 Task: Search one way flight ticket for 1 adult, 1 child, 1 infant in seat in premium economy from Aspen: Aspen/pitkin County Airport (sardy Field) to Greensboro: Piedmont Triad International Airport on 5-1-2023. Choice of flights is JetBlue. Number of bags: 2 carry on bags and 4 checked bags. Price is upto 91000. Outbound departure time preference is 6:30.
Action: Mouse moved to (178, 159)
Screenshot: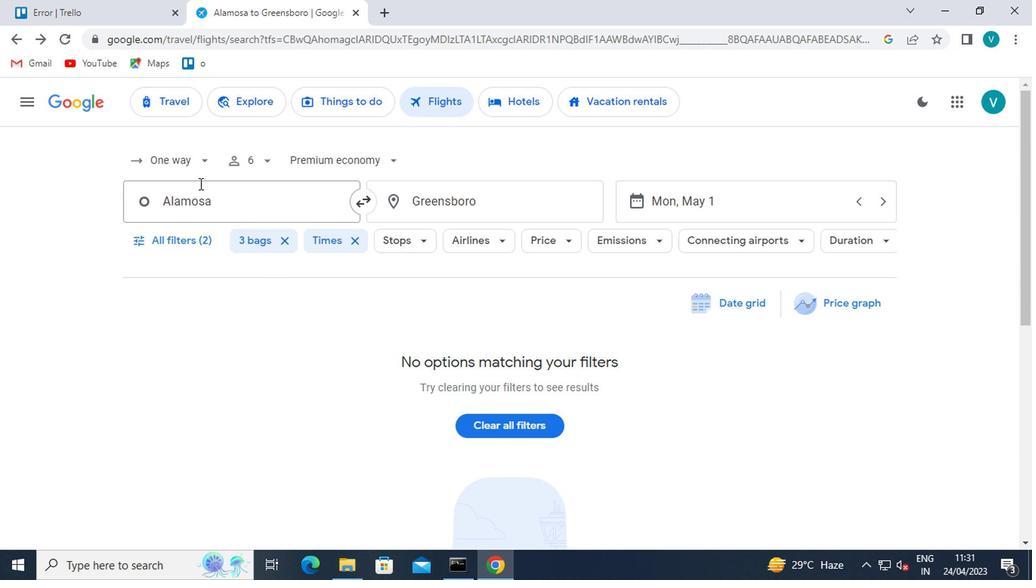 
Action: Mouse pressed left at (178, 159)
Screenshot: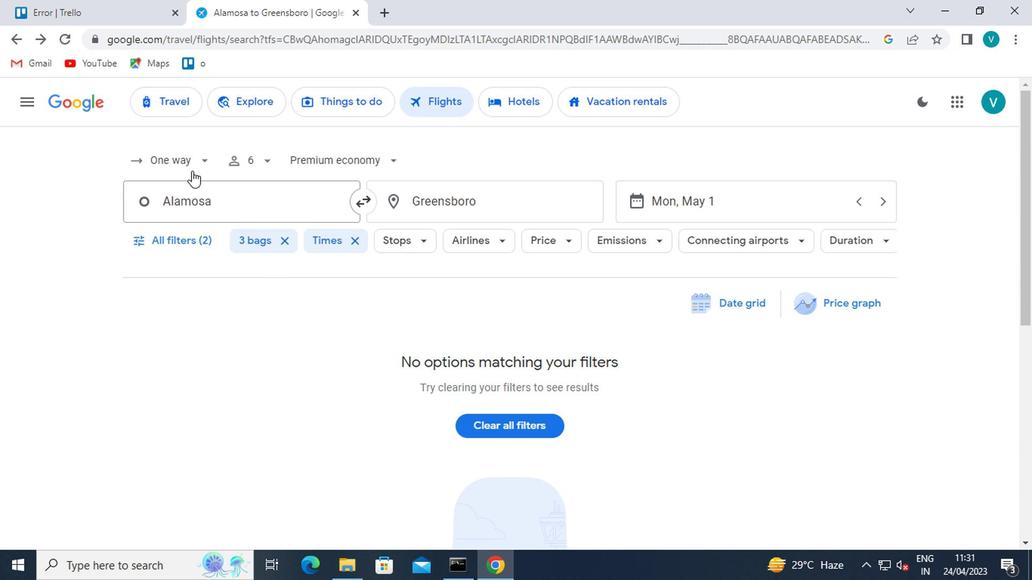 
Action: Mouse moved to (189, 225)
Screenshot: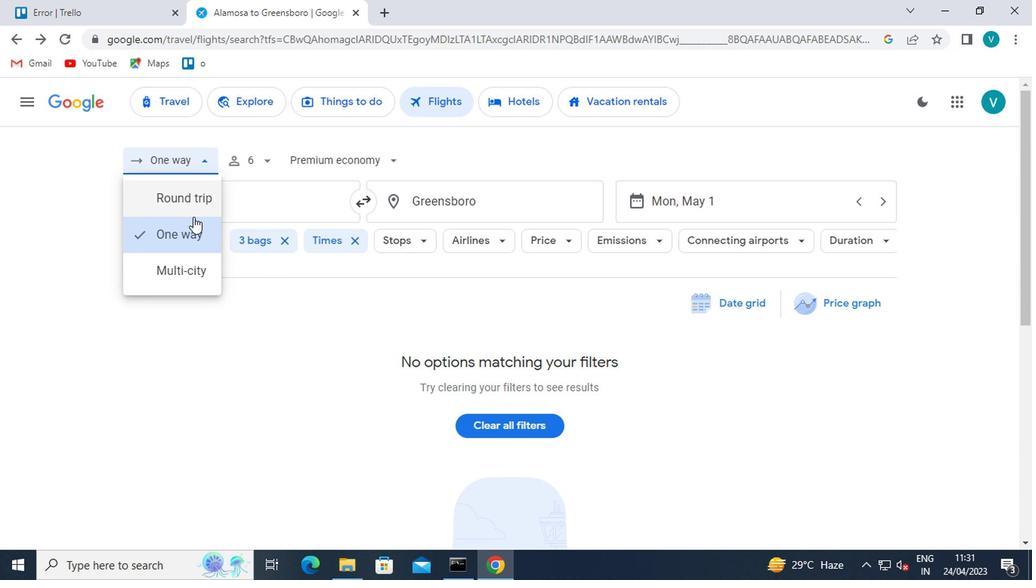 
Action: Mouse pressed left at (189, 225)
Screenshot: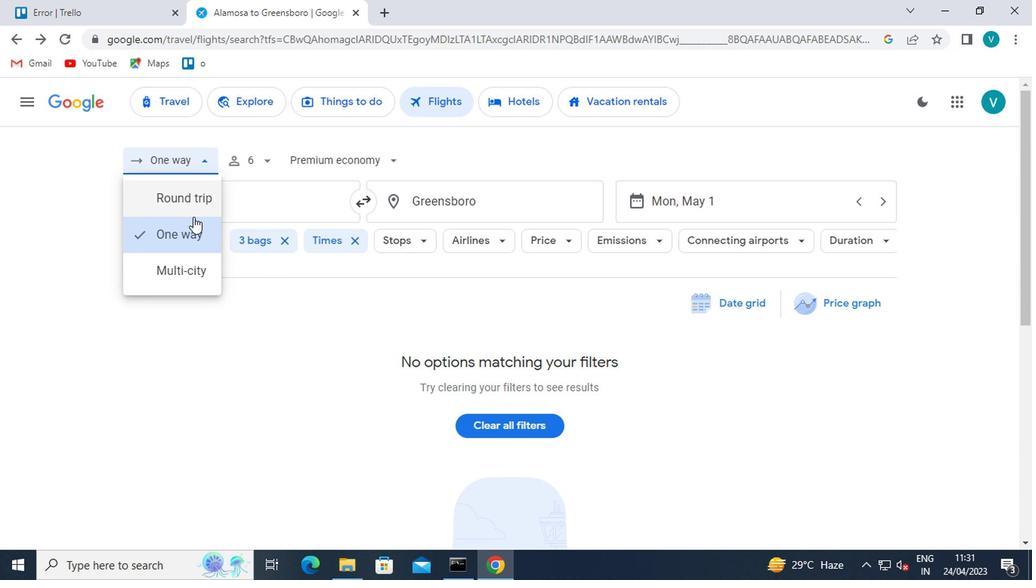 
Action: Mouse moved to (274, 162)
Screenshot: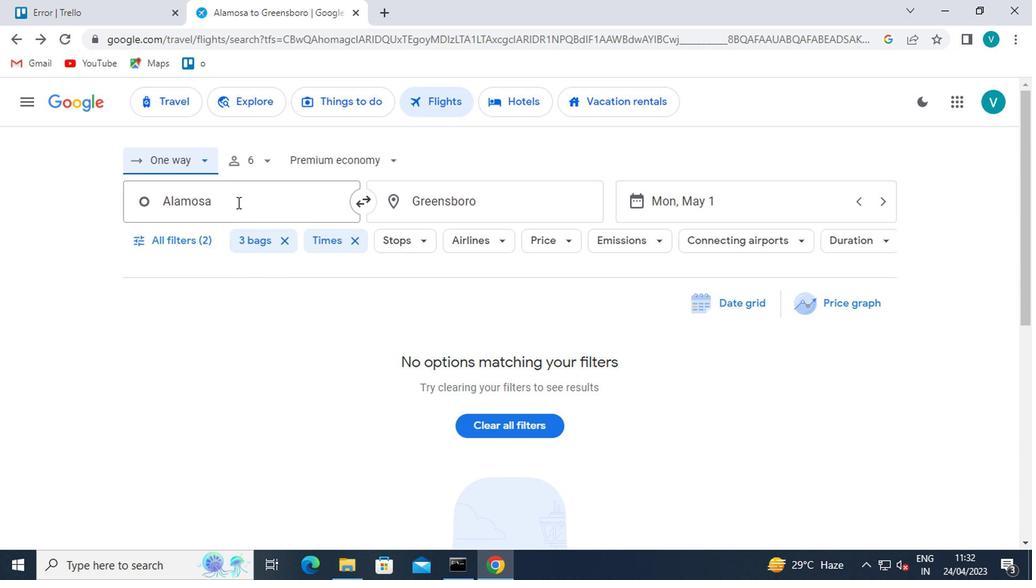 
Action: Mouse pressed left at (274, 162)
Screenshot: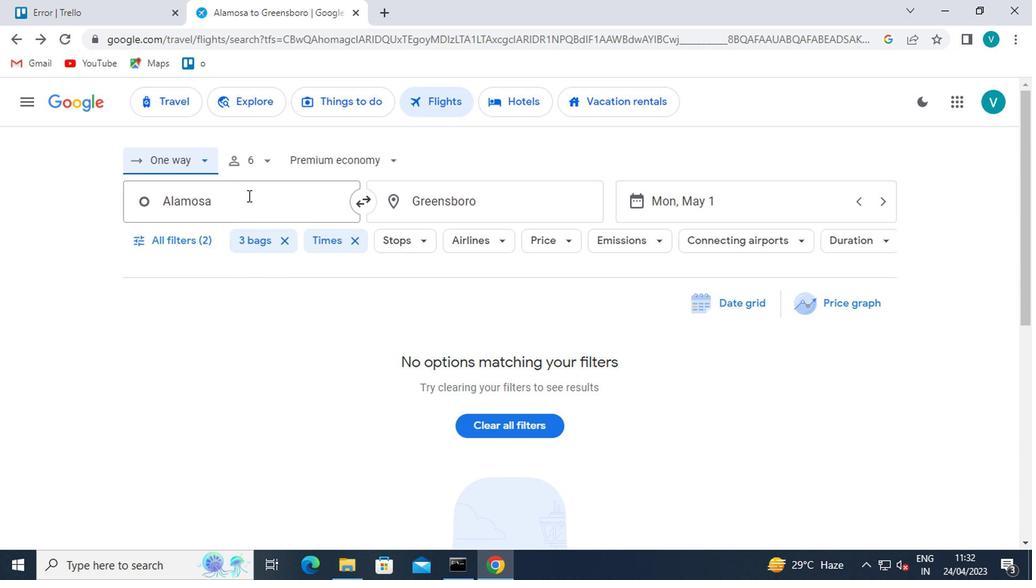 
Action: Mouse moved to (332, 198)
Screenshot: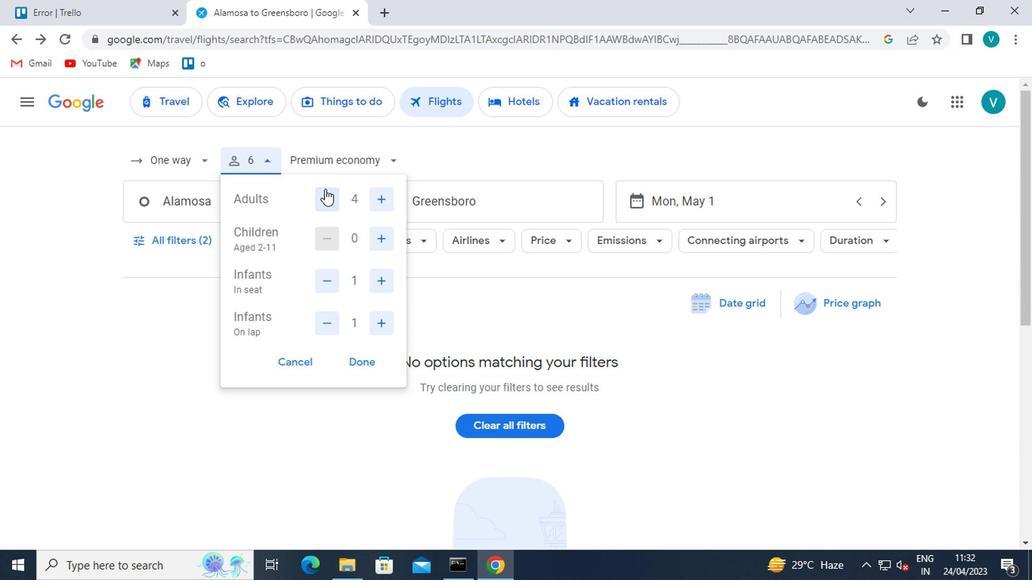 
Action: Mouse pressed left at (332, 198)
Screenshot: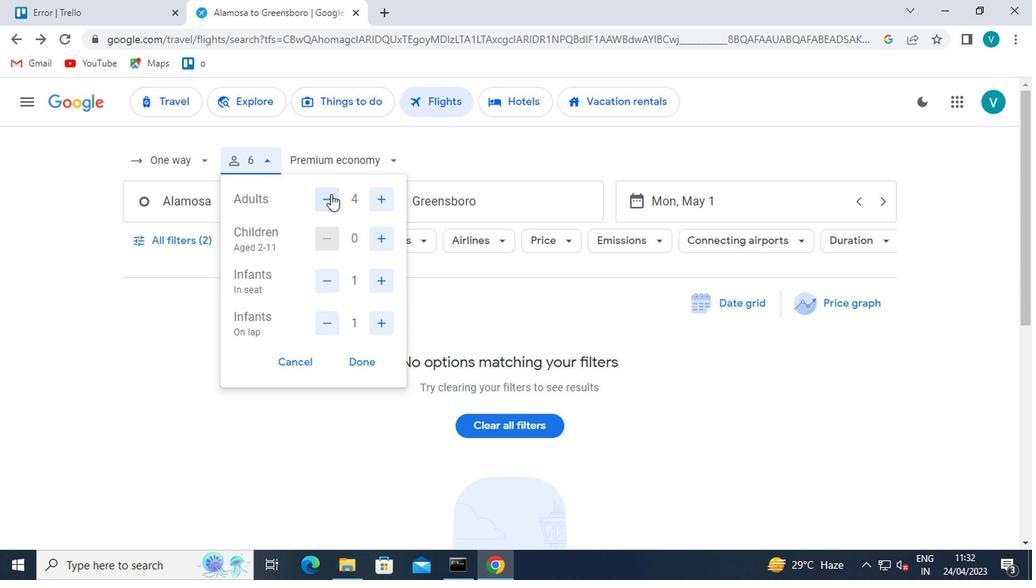 
Action: Mouse pressed left at (332, 198)
Screenshot: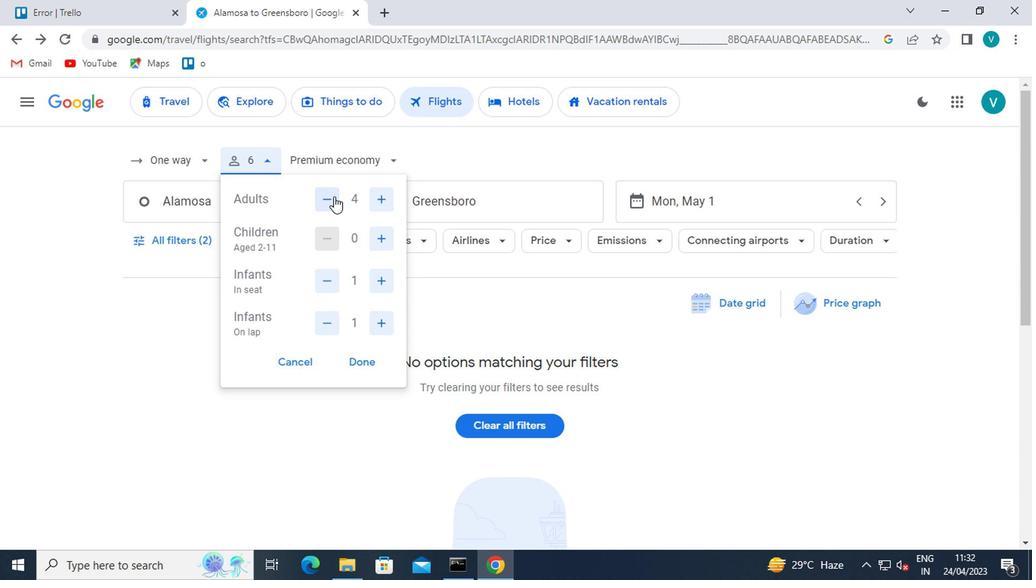 
Action: Mouse pressed left at (332, 198)
Screenshot: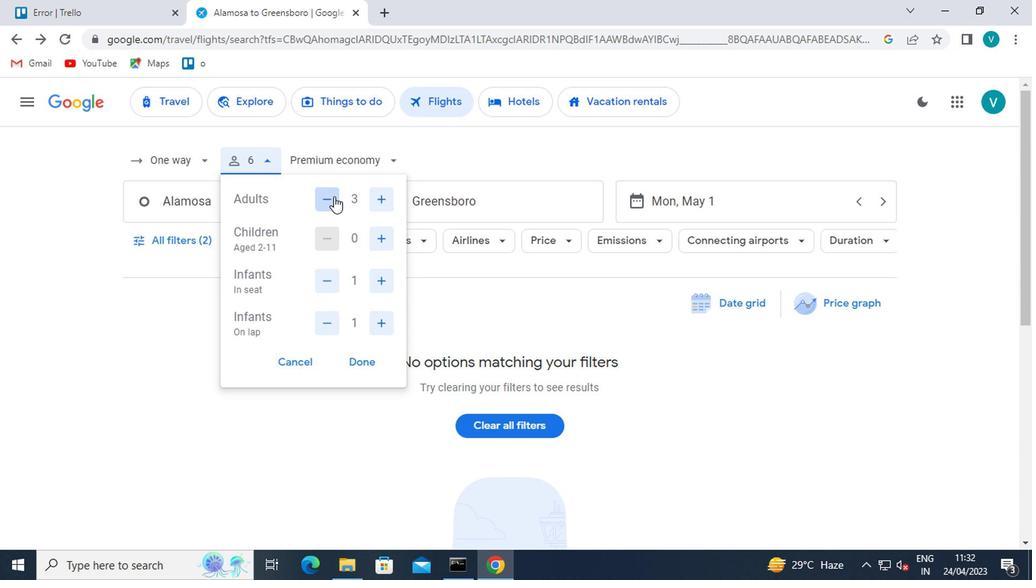 
Action: Mouse moved to (382, 238)
Screenshot: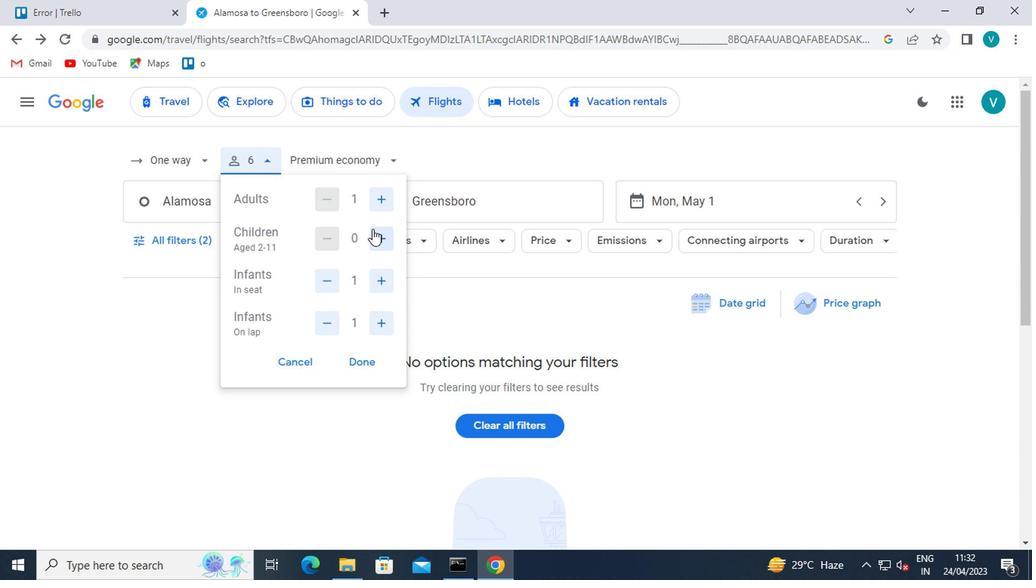 
Action: Mouse pressed left at (382, 238)
Screenshot: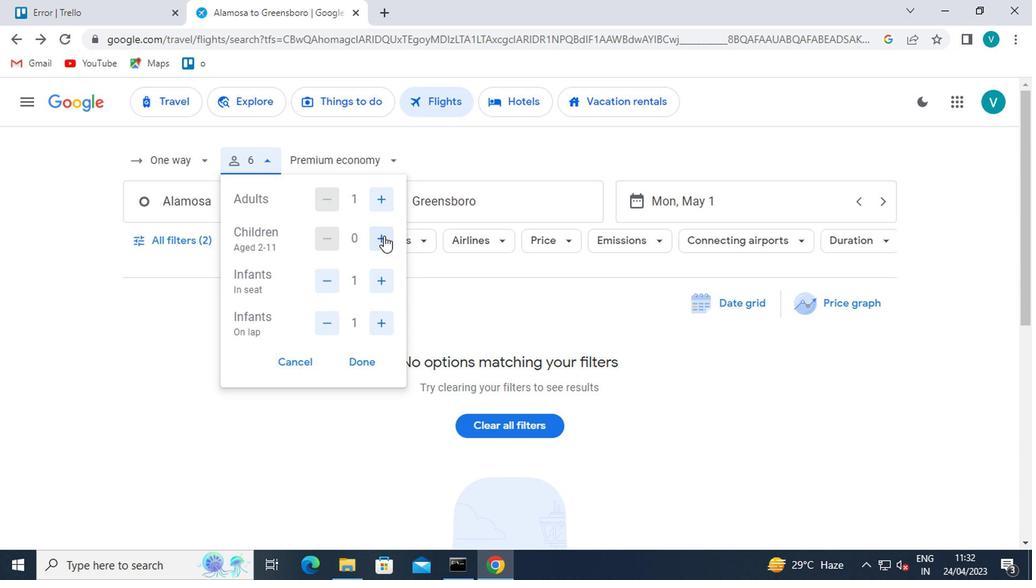 
Action: Mouse moved to (333, 326)
Screenshot: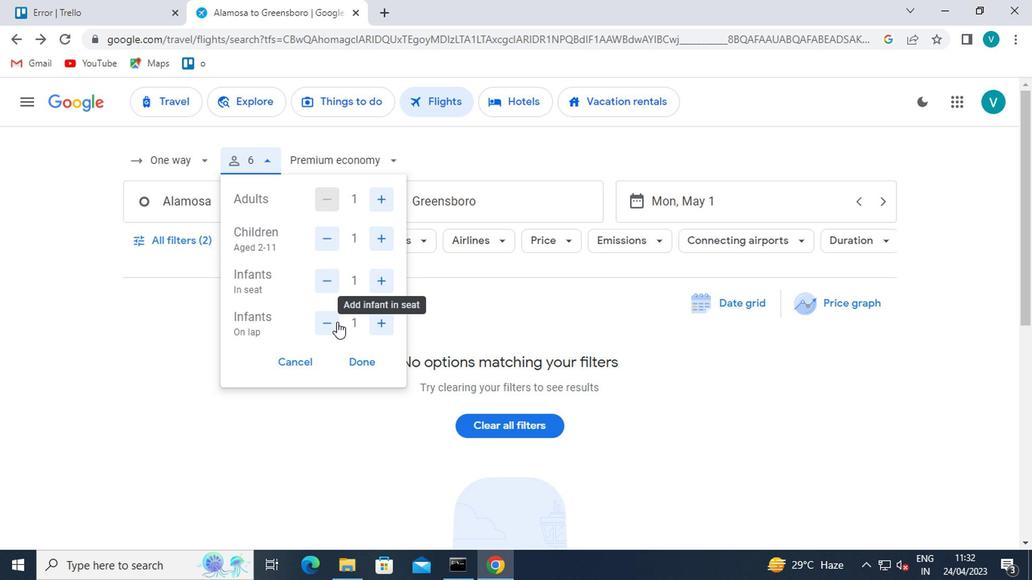
Action: Mouse pressed left at (333, 326)
Screenshot: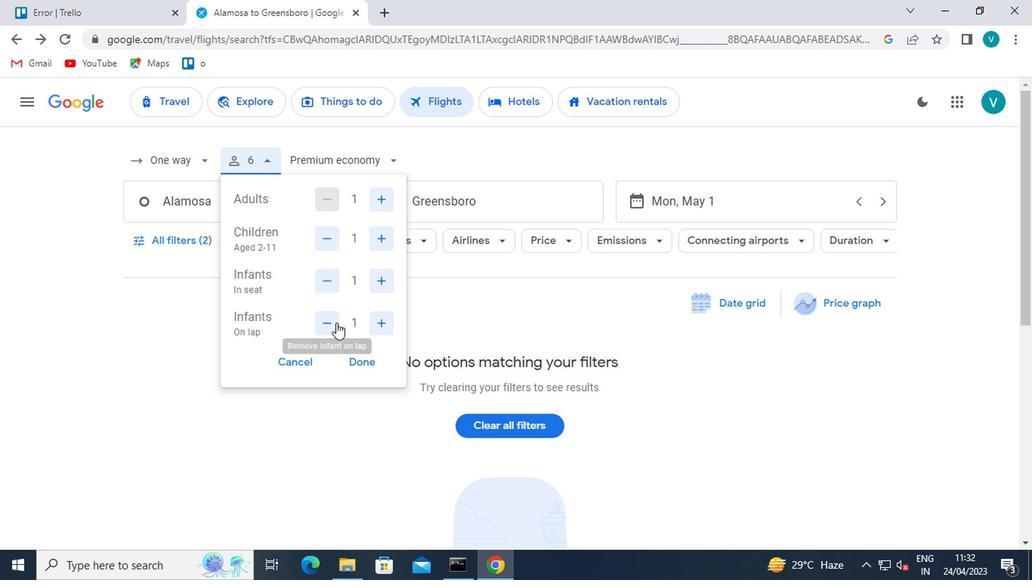 
Action: Mouse moved to (371, 154)
Screenshot: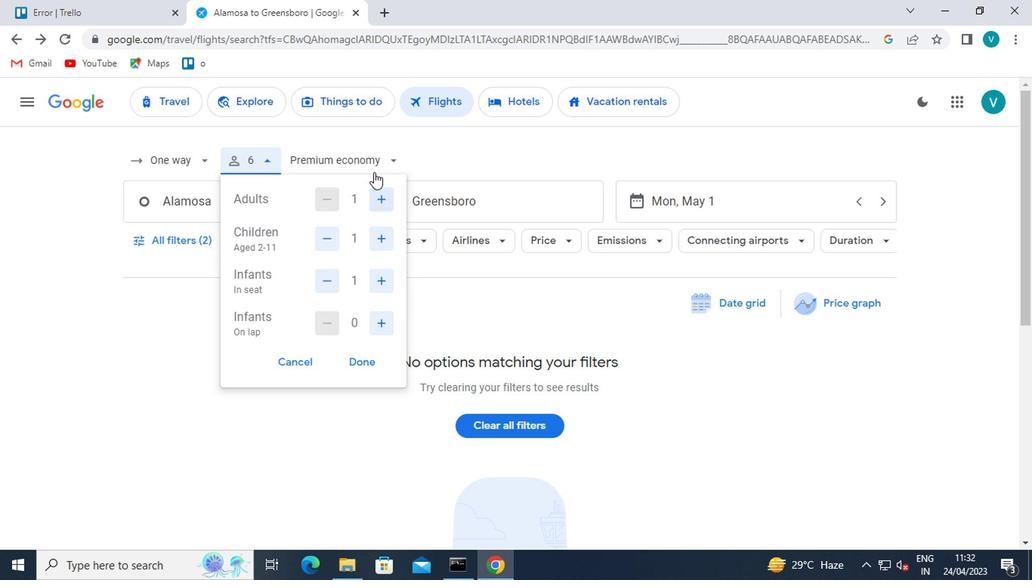 
Action: Mouse pressed left at (371, 154)
Screenshot: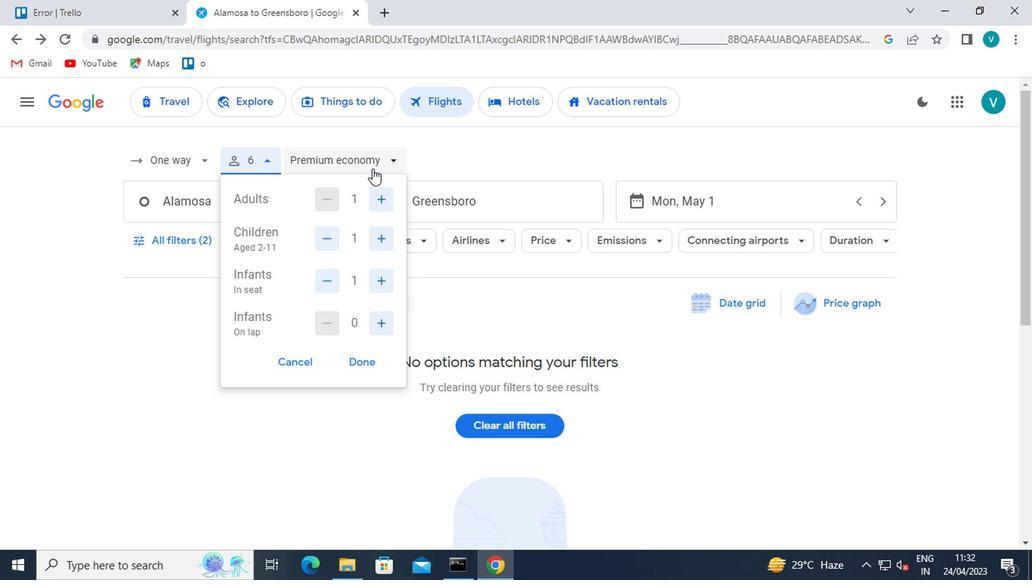 
Action: Mouse moved to (376, 229)
Screenshot: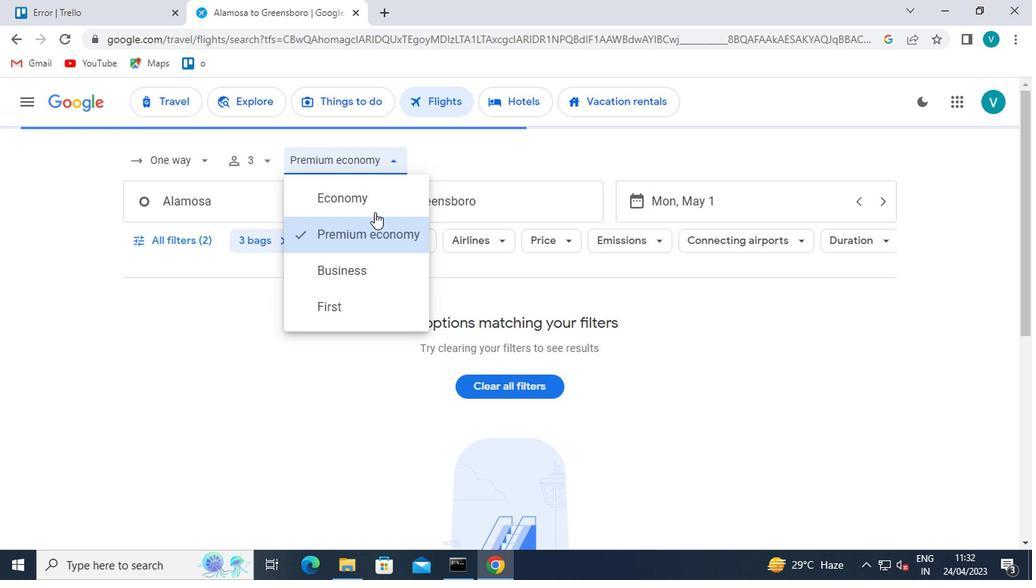 
Action: Mouse pressed left at (376, 229)
Screenshot: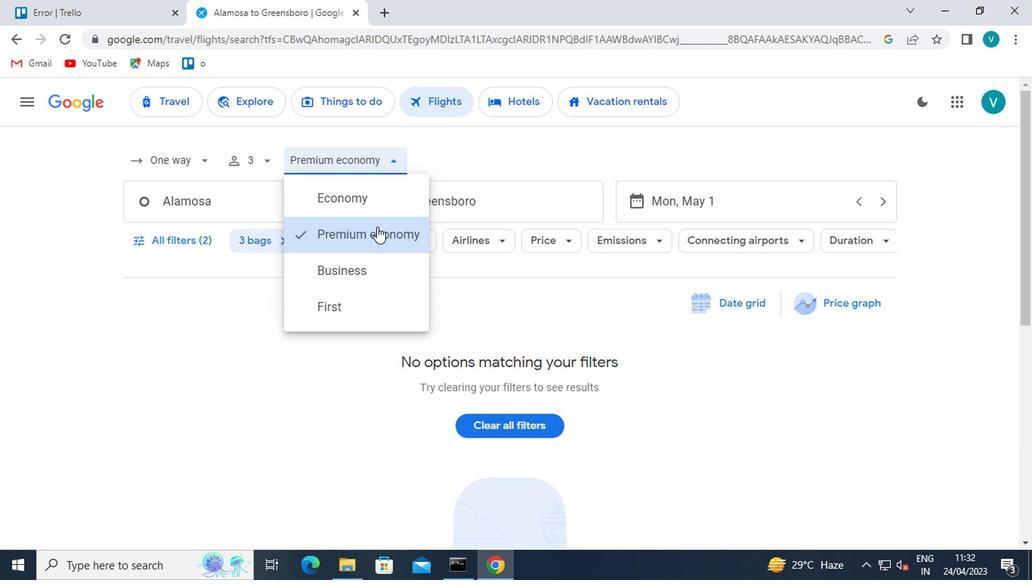 
Action: Mouse moved to (243, 212)
Screenshot: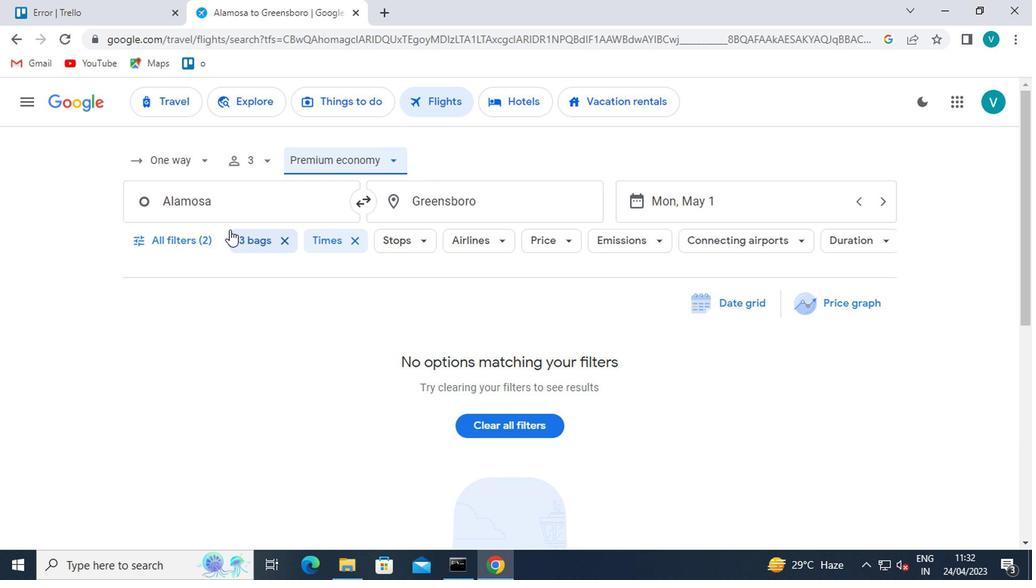 
Action: Mouse pressed left at (243, 212)
Screenshot: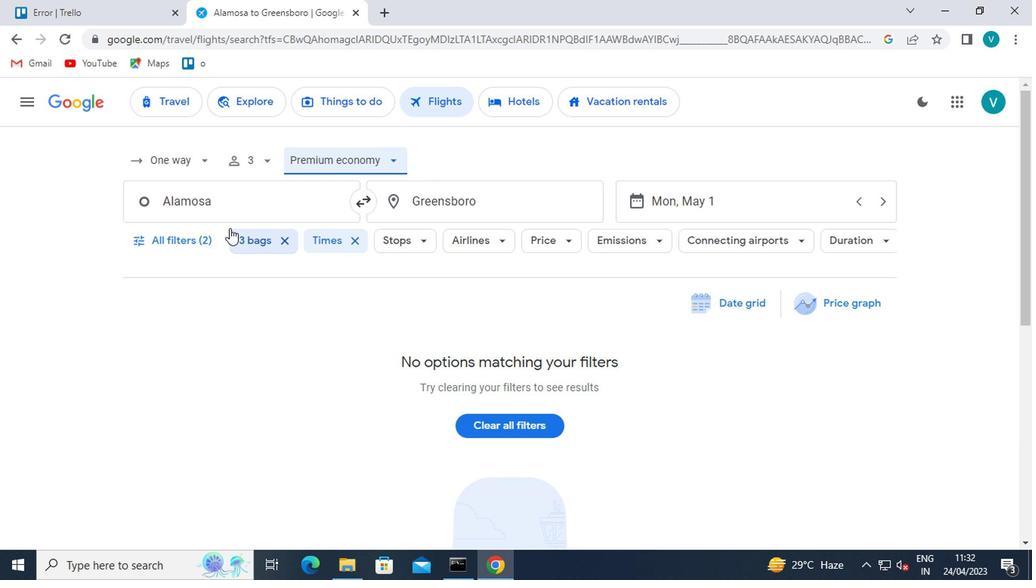 
Action: Key pressed <Key.shift>ASPEN
Screenshot: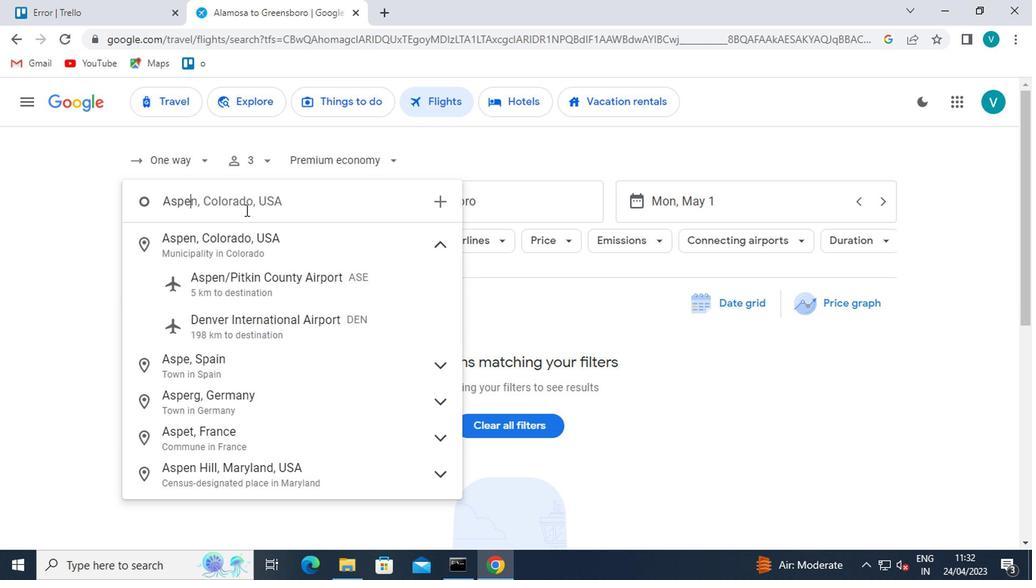 
Action: Mouse moved to (255, 286)
Screenshot: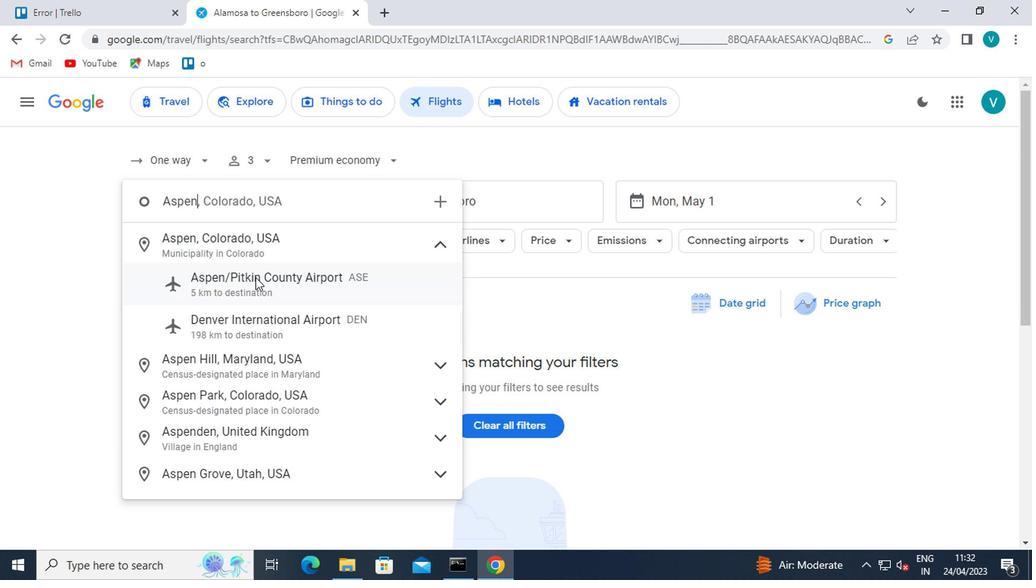 
Action: Mouse pressed left at (255, 286)
Screenshot: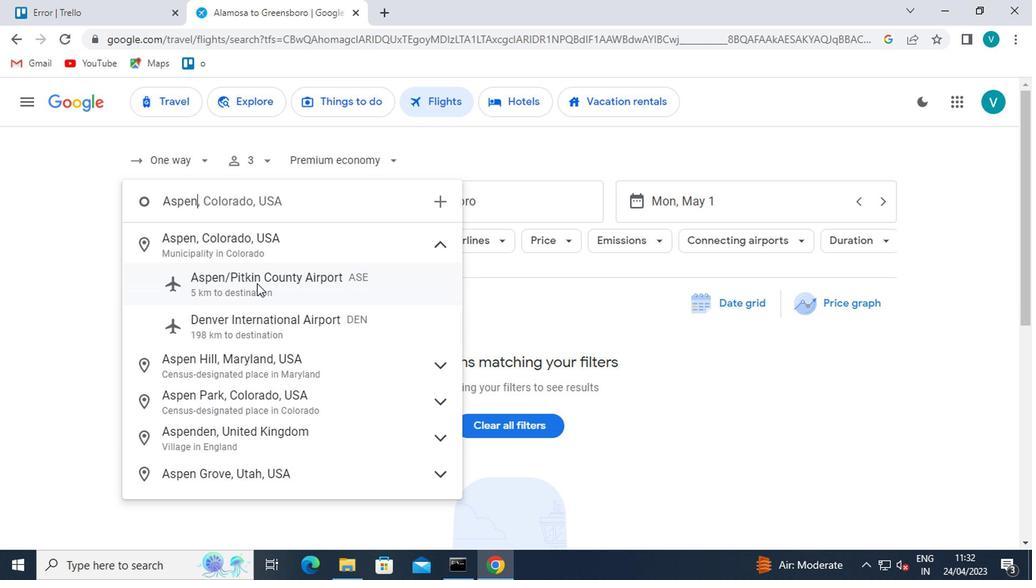 
Action: Mouse moved to (488, 204)
Screenshot: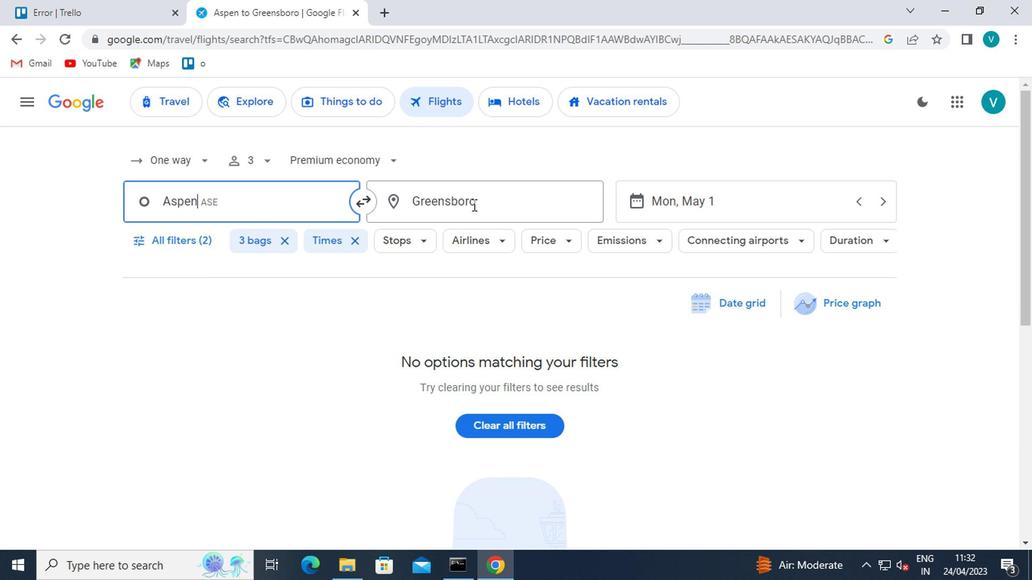 
Action: Mouse pressed left at (488, 204)
Screenshot: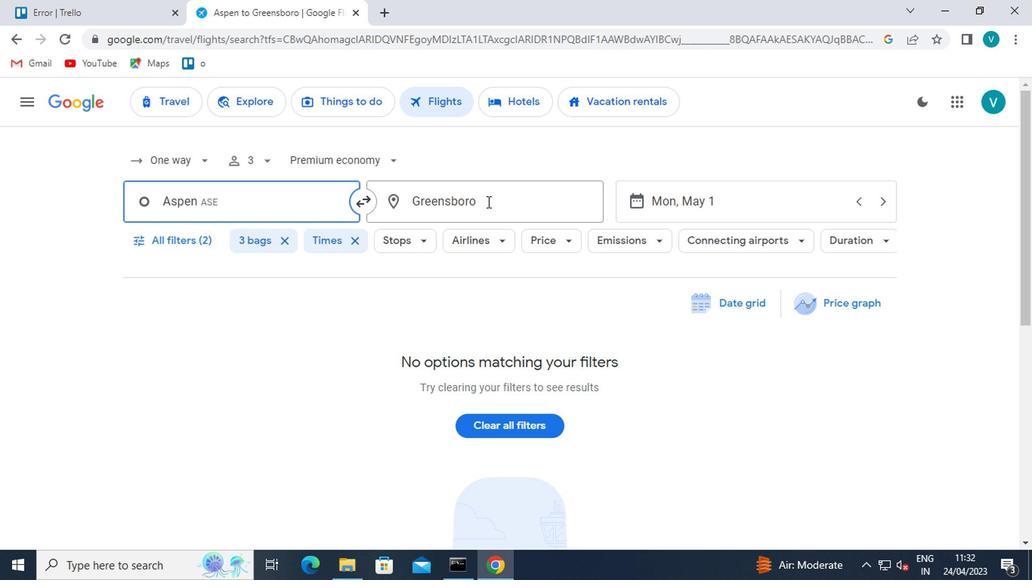 
Action: Mouse moved to (502, 275)
Screenshot: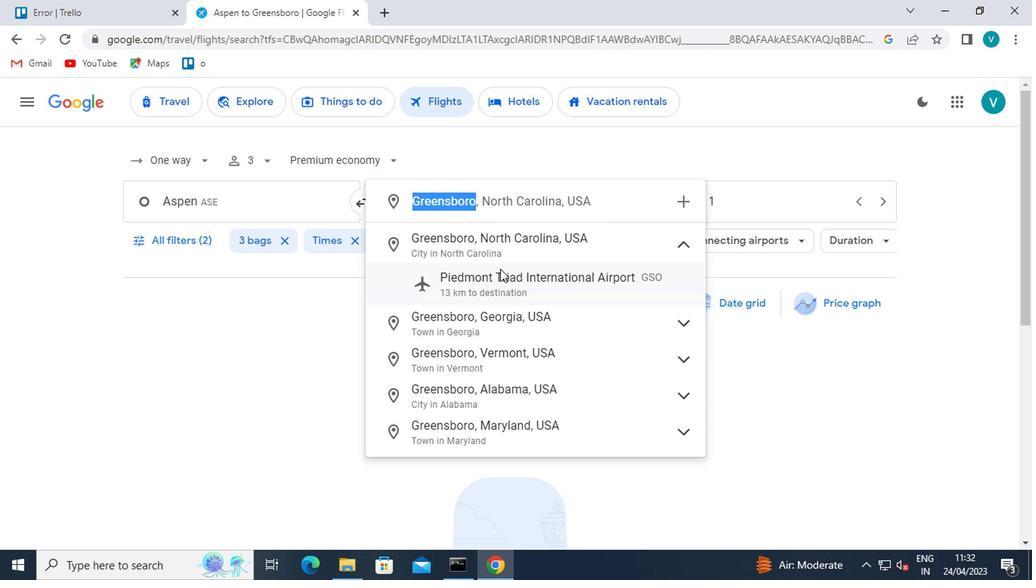 
Action: Mouse pressed left at (502, 275)
Screenshot: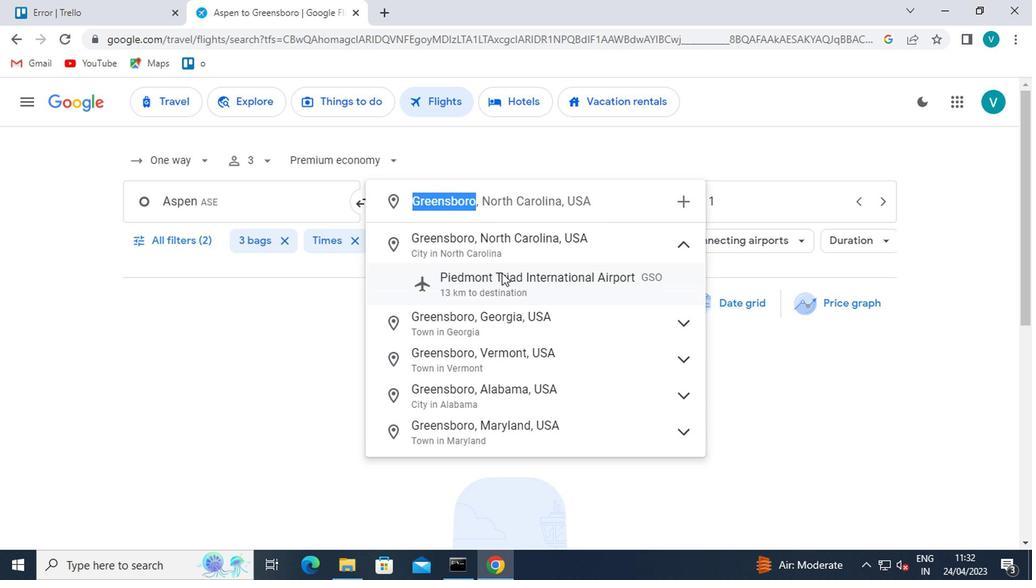 
Action: Mouse moved to (769, 214)
Screenshot: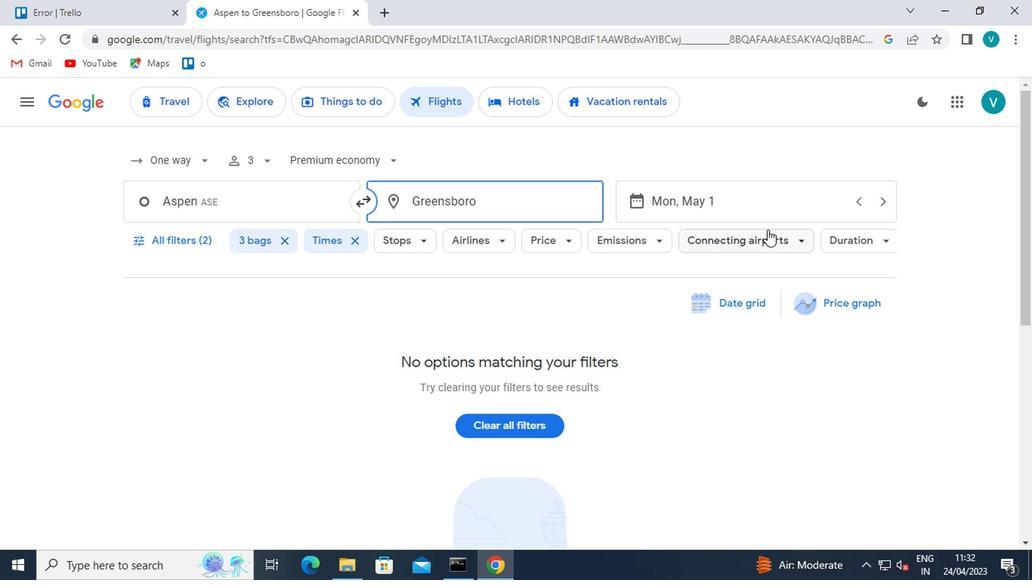 
Action: Mouse pressed left at (769, 214)
Screenshot: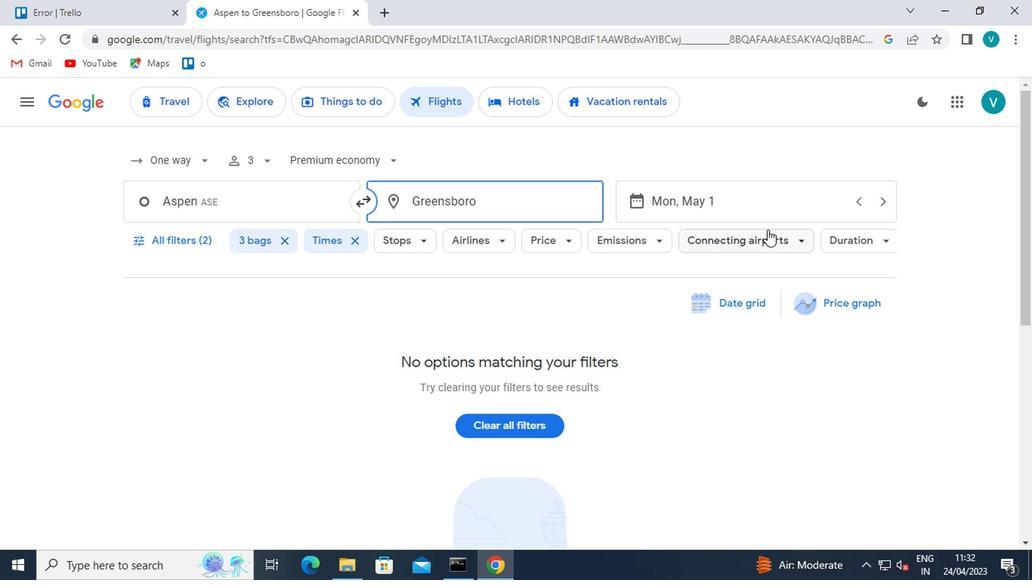 
Action: Mouse moved to (702, 277)
Screenshot: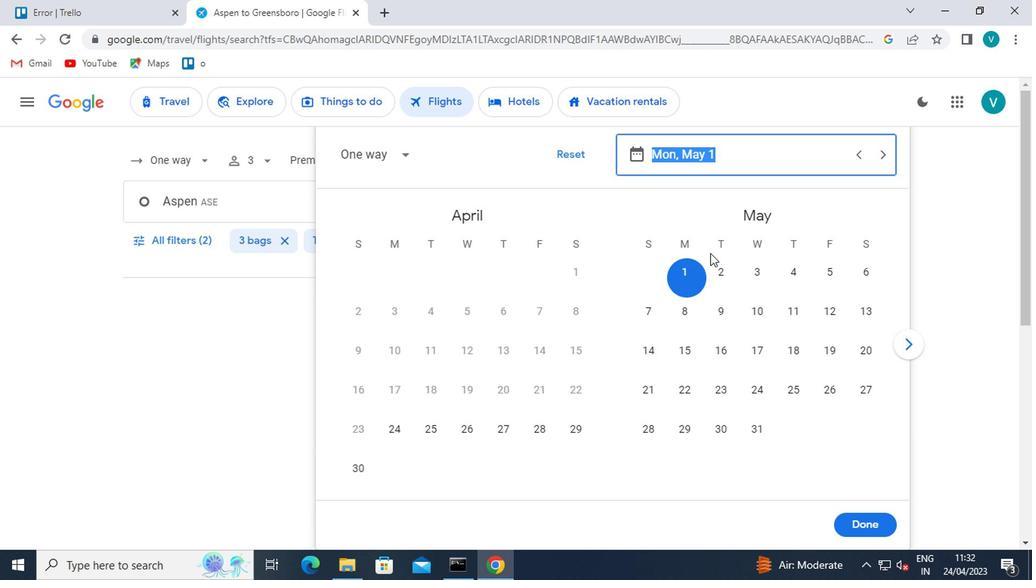 
Action: Mouse pressed left at (702, 277)
Screenshot: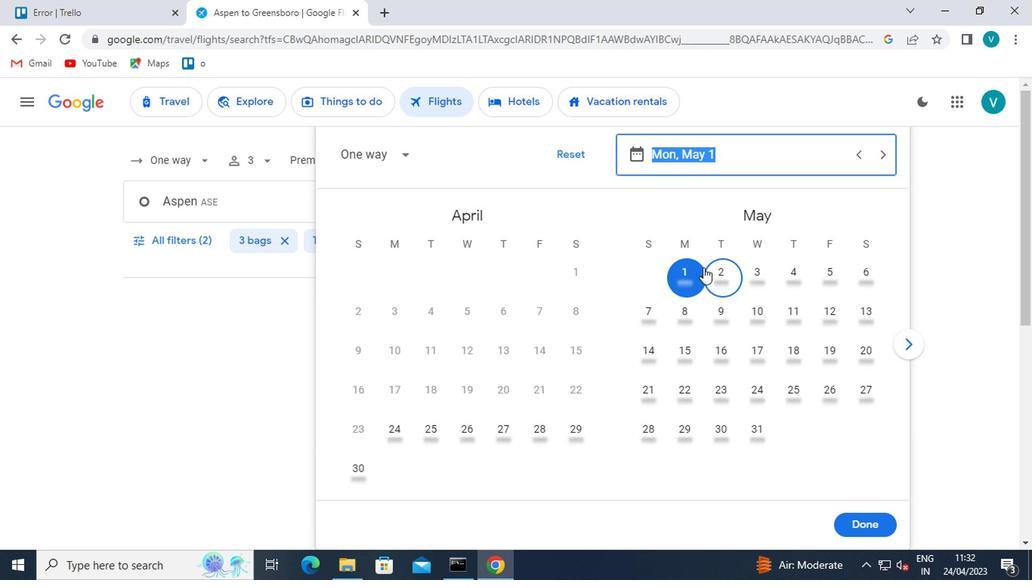 
Action: Mouse moved to (849, 526)
Screenshot: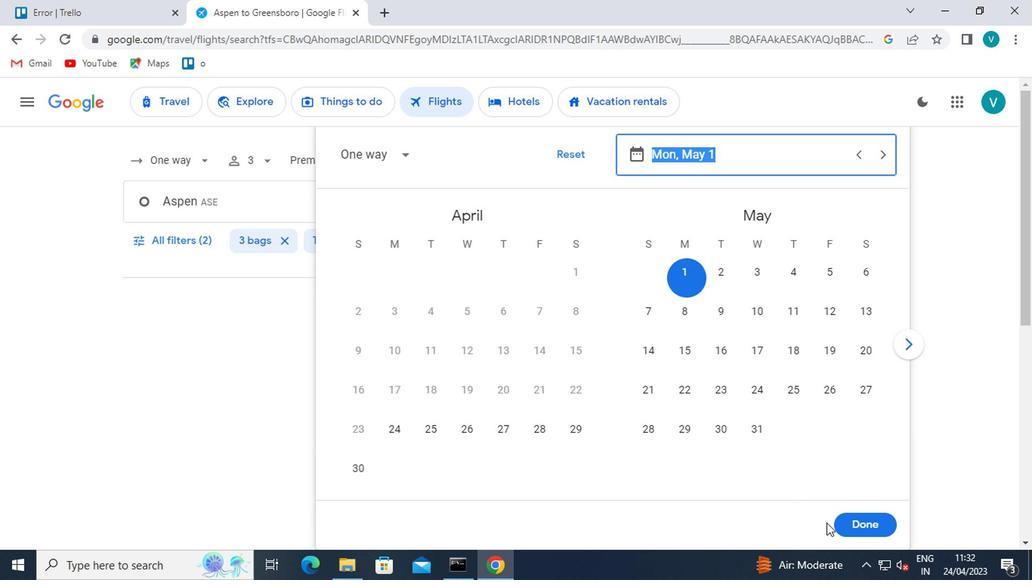 
Action: Mouse pressed left at (849, 526)
Screenshot: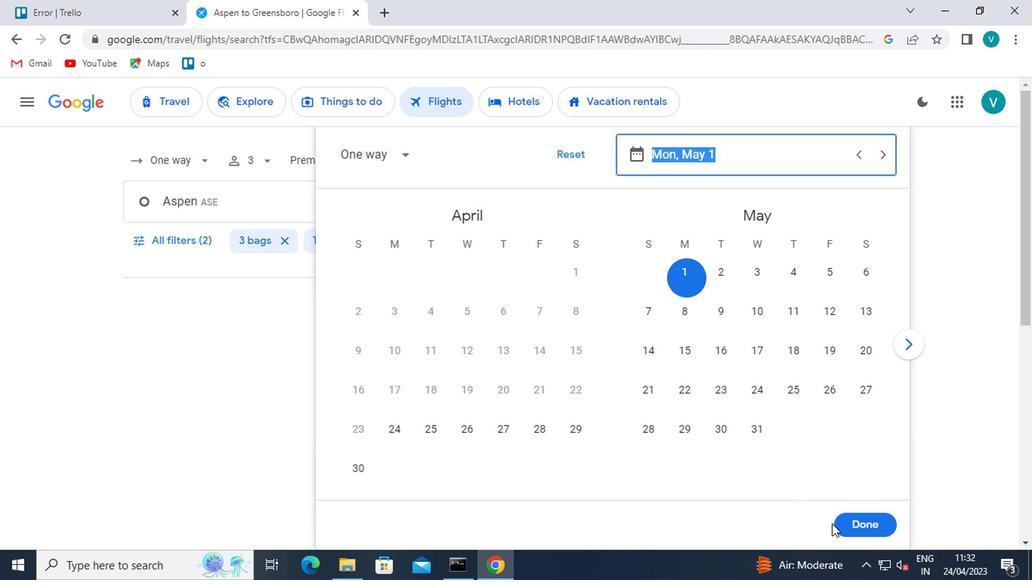
Action: Mouse moved to (192, 240)
Screenshot: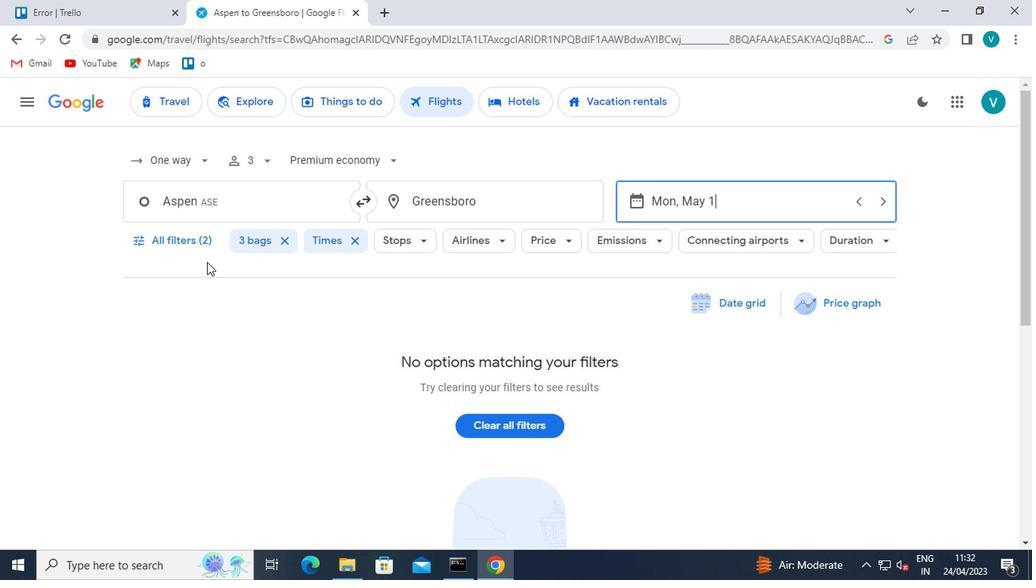 
Action: Mouse pressed left at (192, 240)
Screenshot: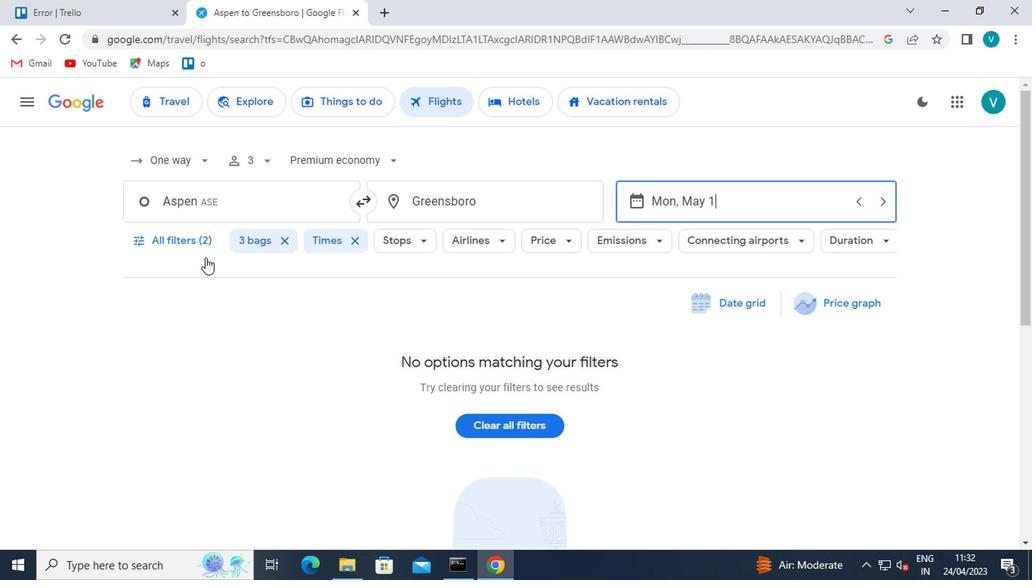 
Action: Mouse moved to (308, 422)
Screenshot: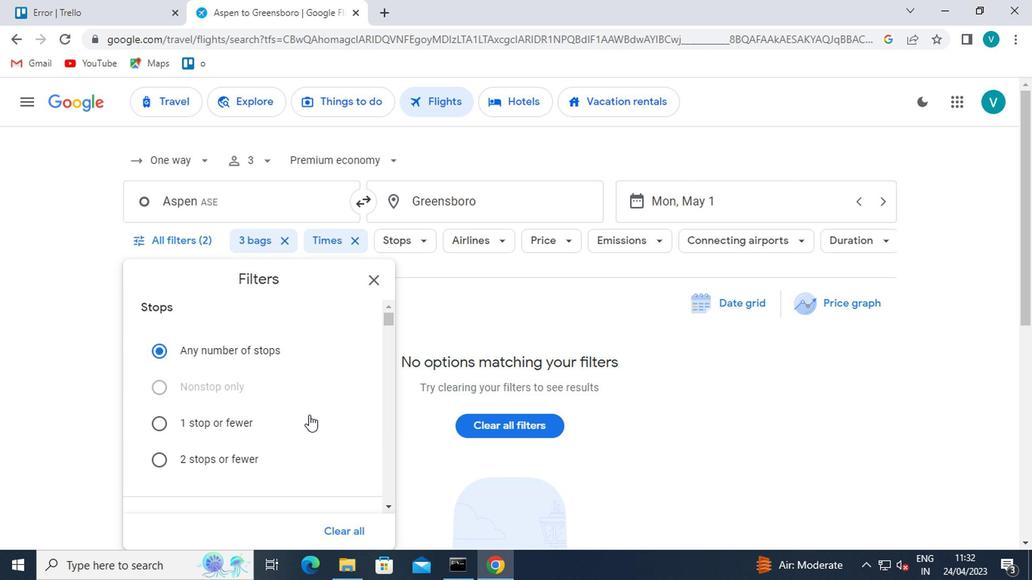 
Action: Mouse scrolled (308, 422) with delta (0, 0)
Screenshot: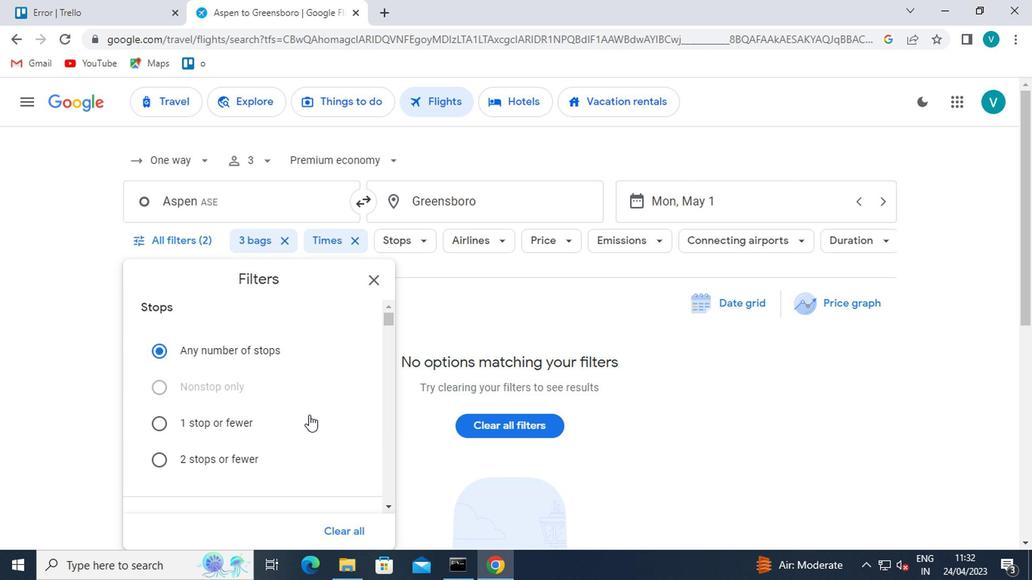 
Action: Mouse moved to (308, 425)
Screenshot: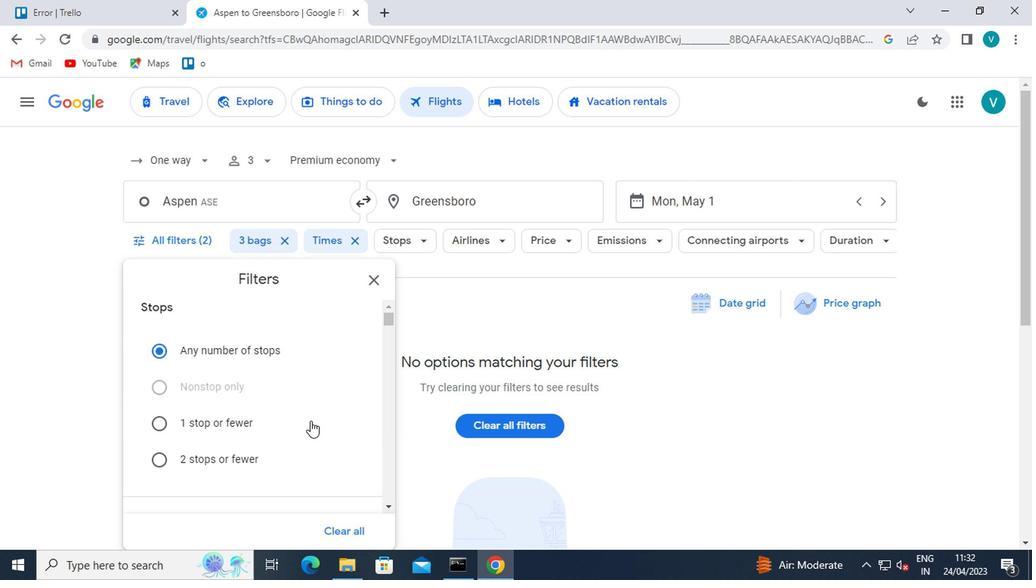 
Action: Mouse scrolled (308, 425) with delta (0, 0)
Screenshot: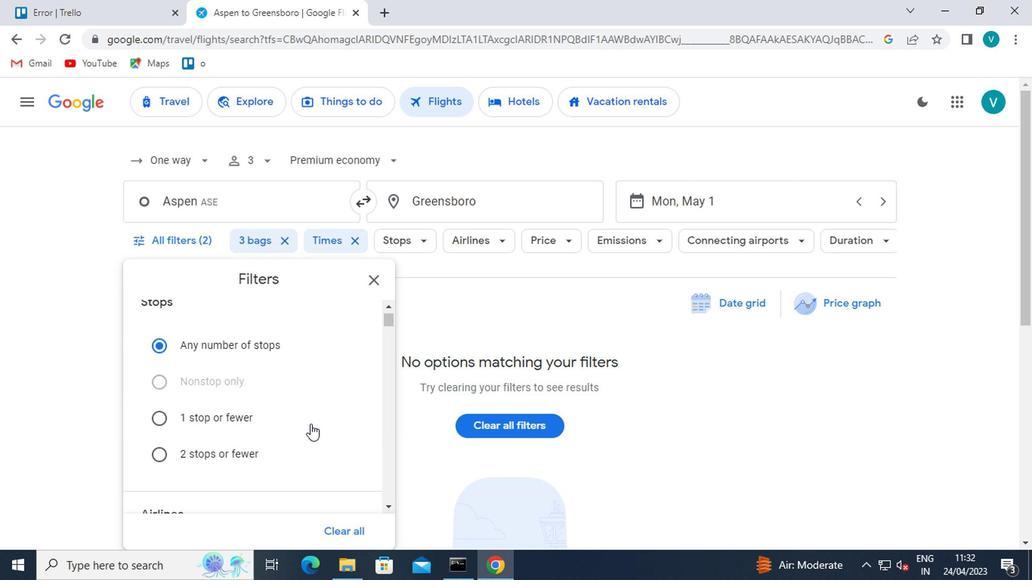 
Action: Mouse scrolled (308, 425) with delta (0, 0)
Screenshot: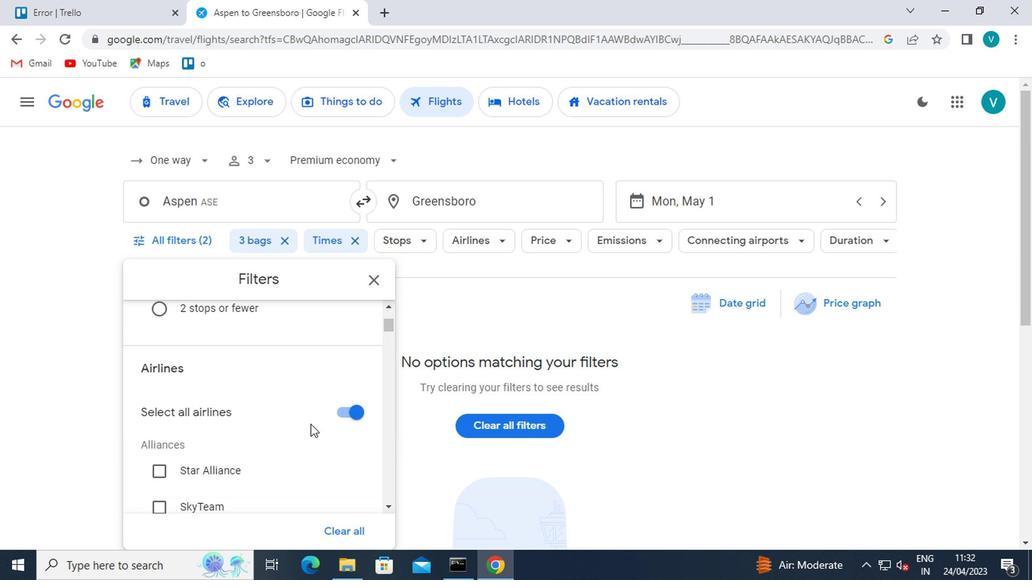 
Action: Mouse moved to (308, 426)
Screenshot: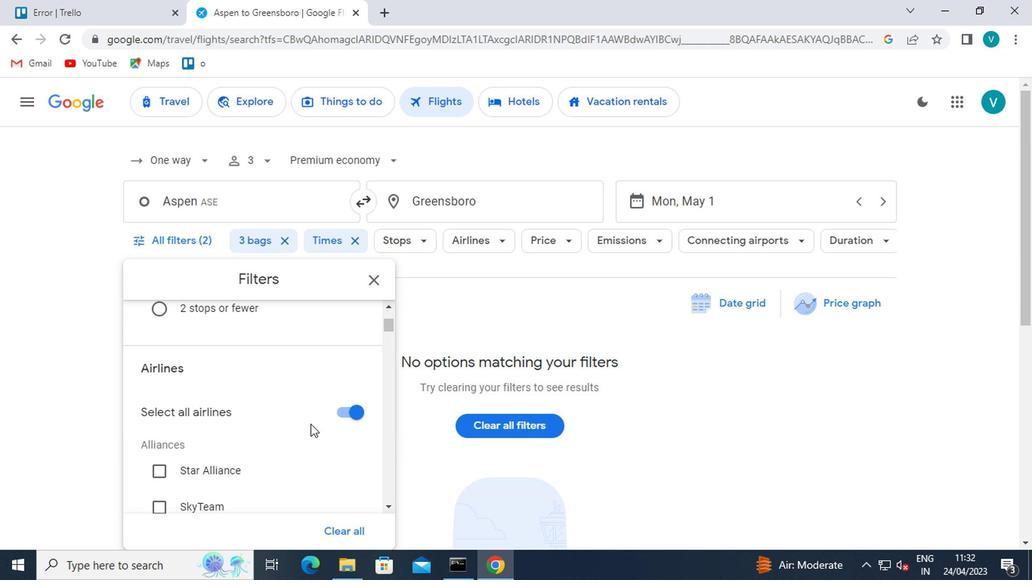 
Action: Mouse scrolled (308, 425) with delta (0, 0)
Screenshot: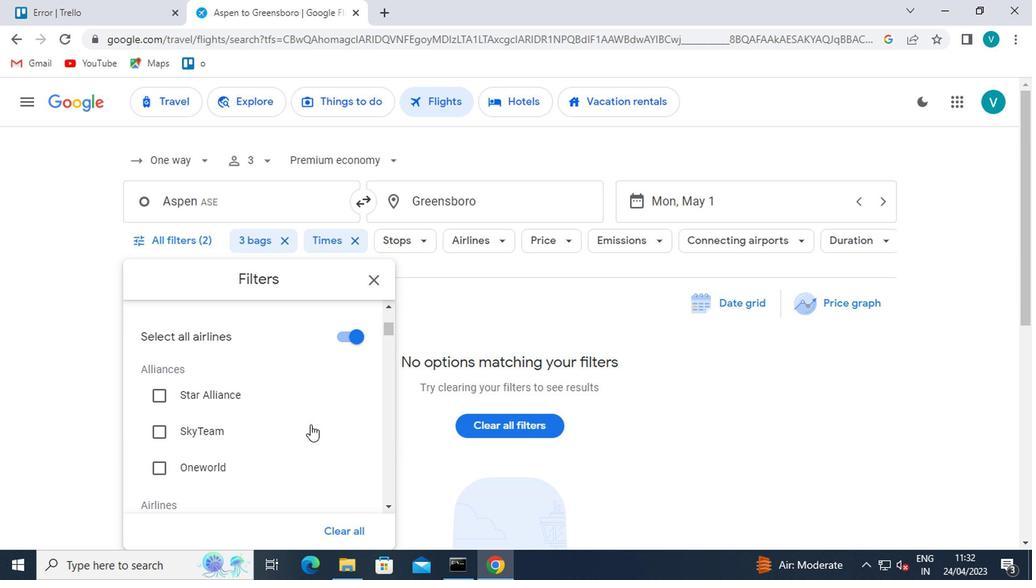 
Action: Mouse scrolled (308, 425) with delta (0, 0)
Screenshot: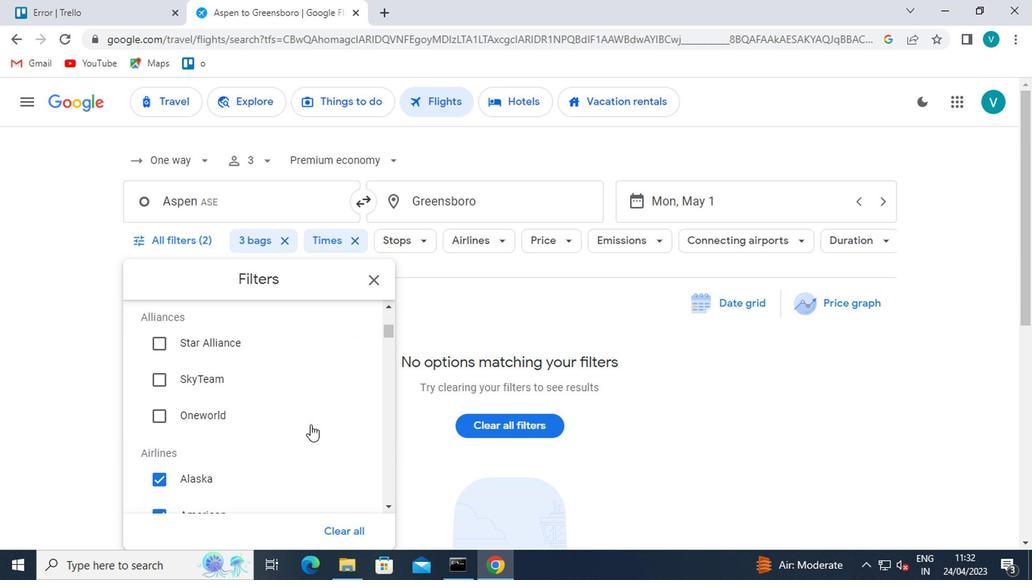 
Action: Mouse scrolled (308, 425) with delta (0, 0)
Screenshot: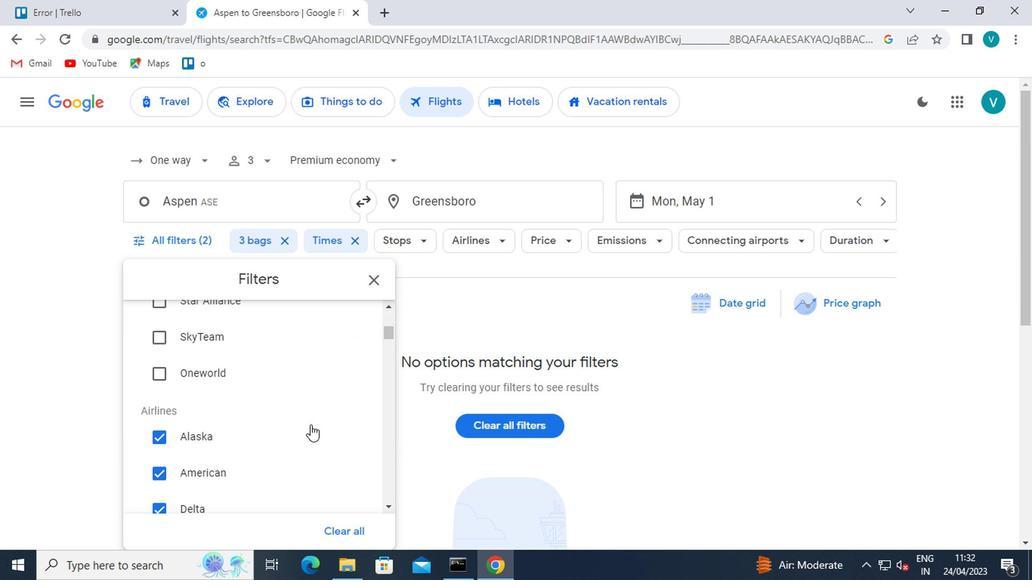 
Action: Mouse scrolled (308, 425) with delta (0, 0)
Screenshot: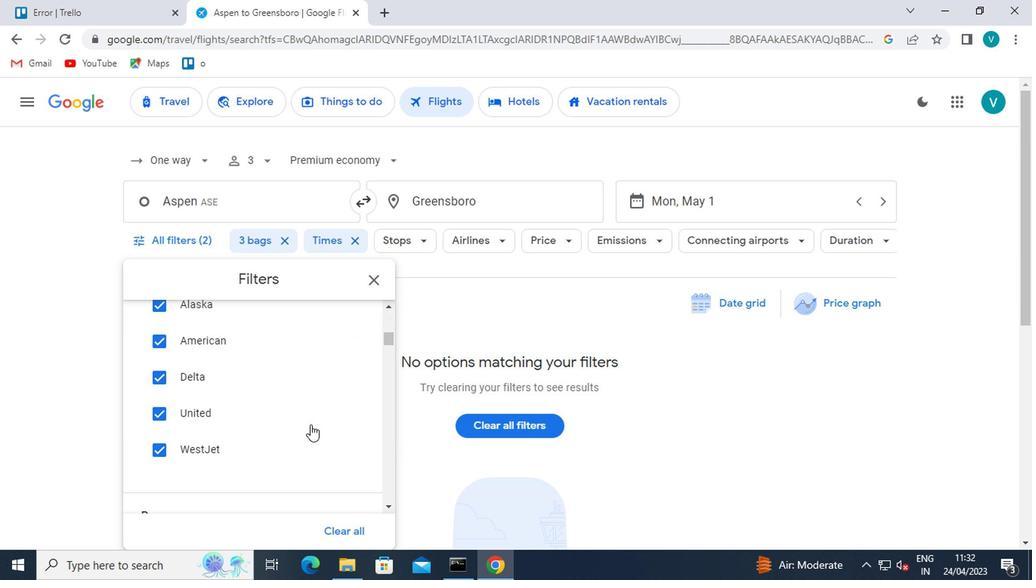 
Action: Mouse scrolled (308, 425) with delta (0, 0)
Screenshot: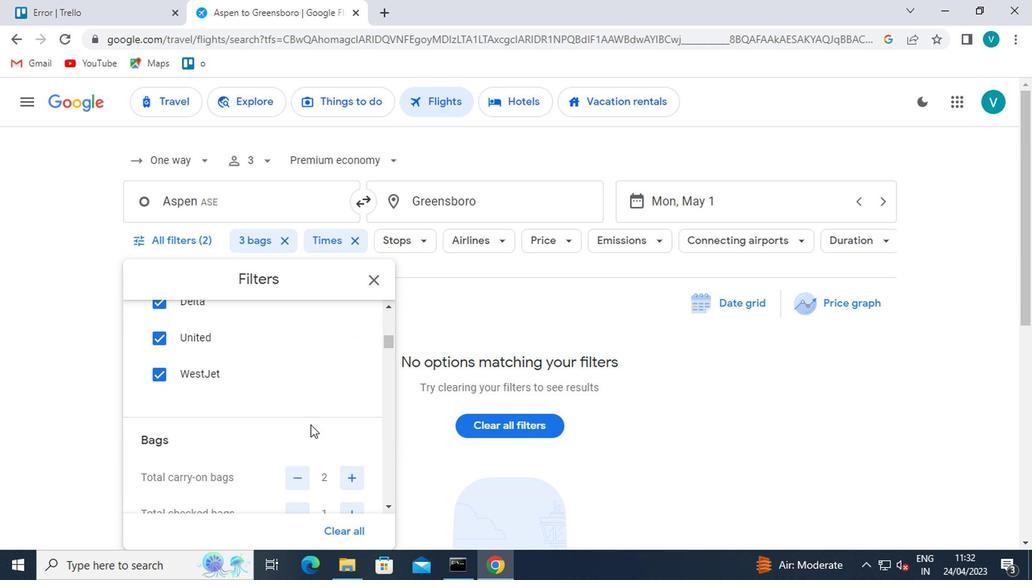 
Action: Mouse scrolled (308, 425) with delta (0, 0)
Screenshot: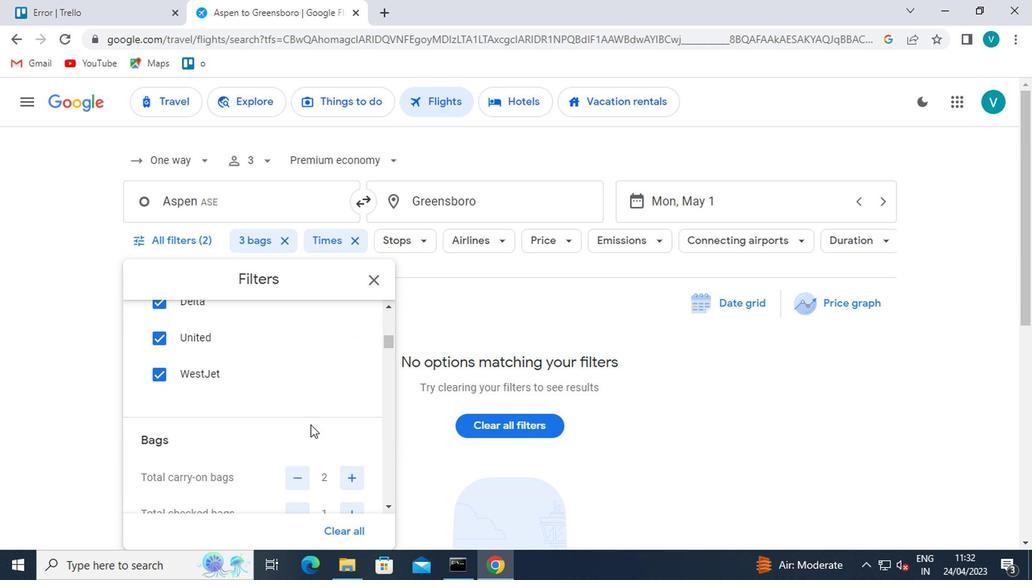 
Action: Mouse moved to (352, 366)
Screenshot: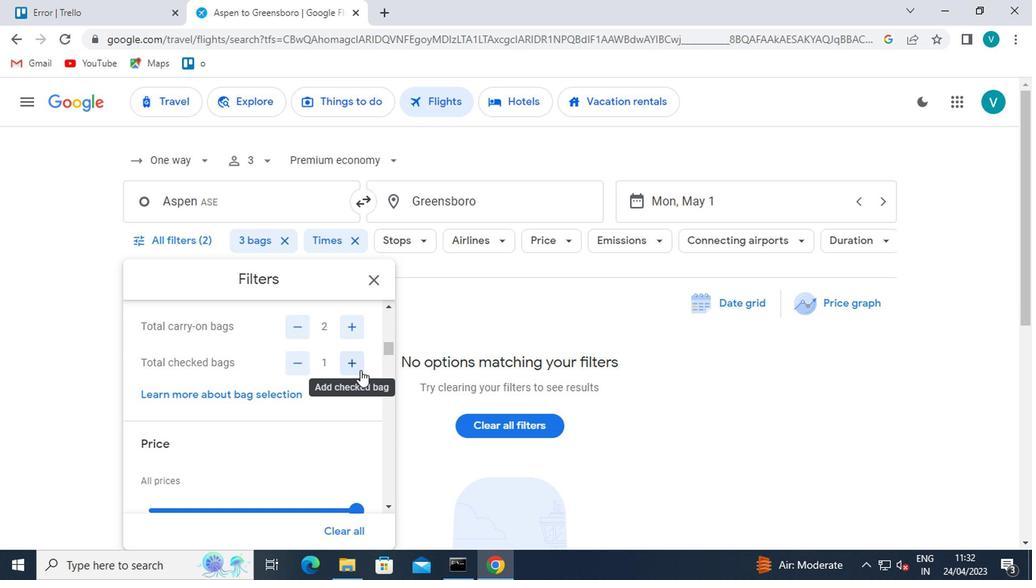 
Action: Mouse pressed left at (352, 366)
Screenshot: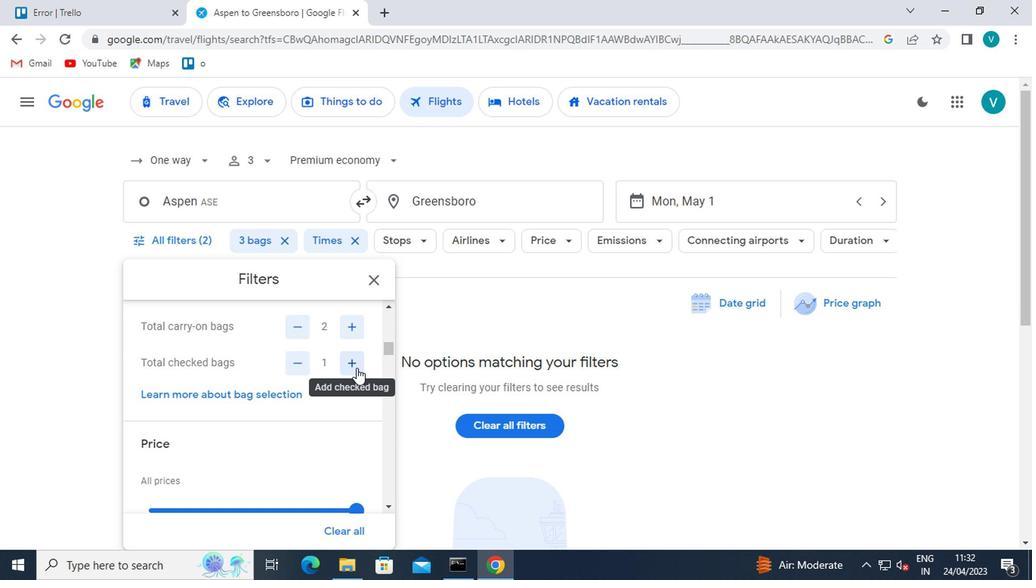 
Action: Mouse pressed left at (352, 366)
Screenshot: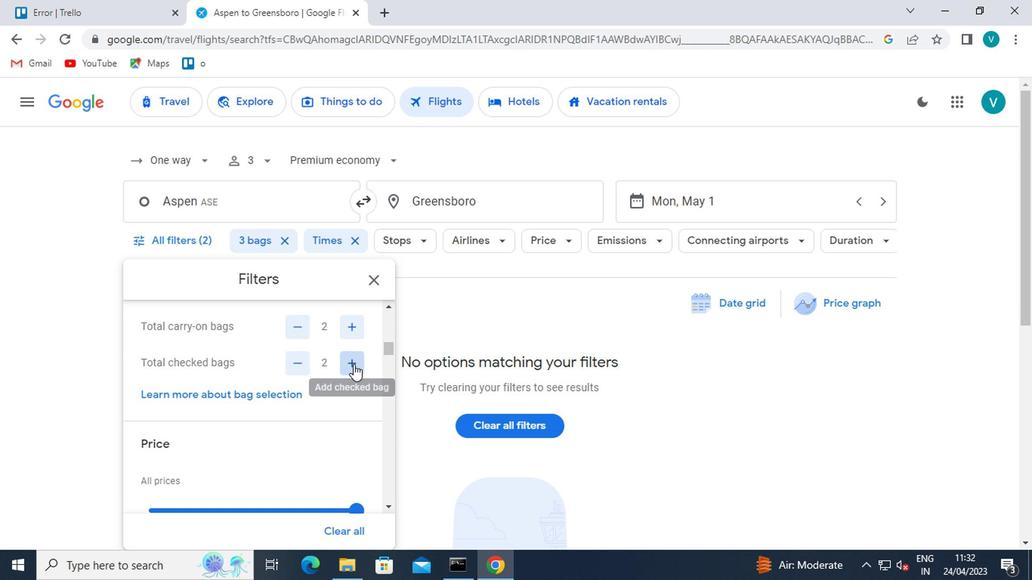 
Action: Mouse pressed left at (352, 366)
Screenshot: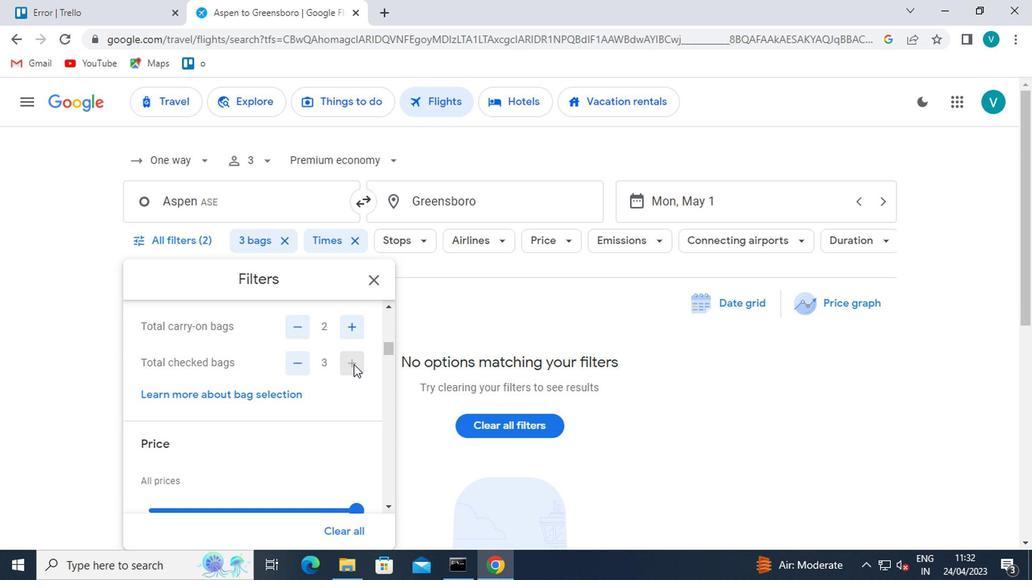 
Action: Mouse pressed left at (352, 366)
Screenshot: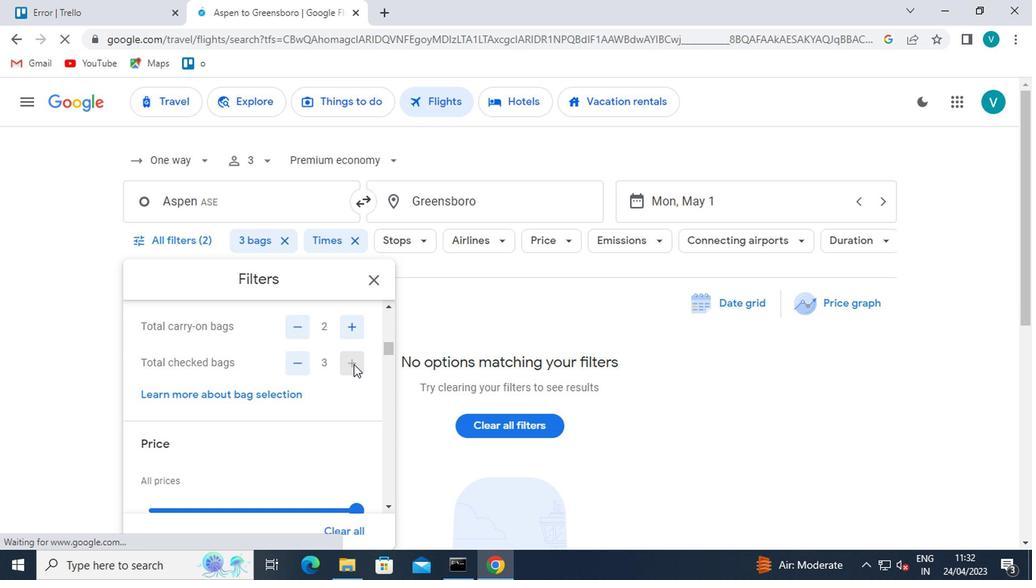 
Action: Mouse moved to (345, 369)
Screenshot: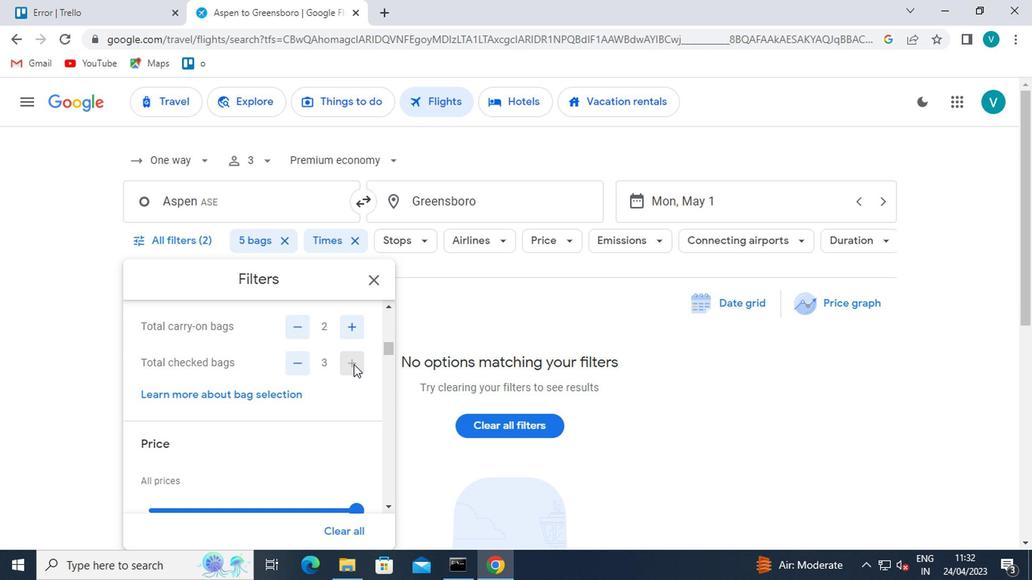 
Action: Mouse scrolled (345, 369) with delta (0, 0)
Screenshot: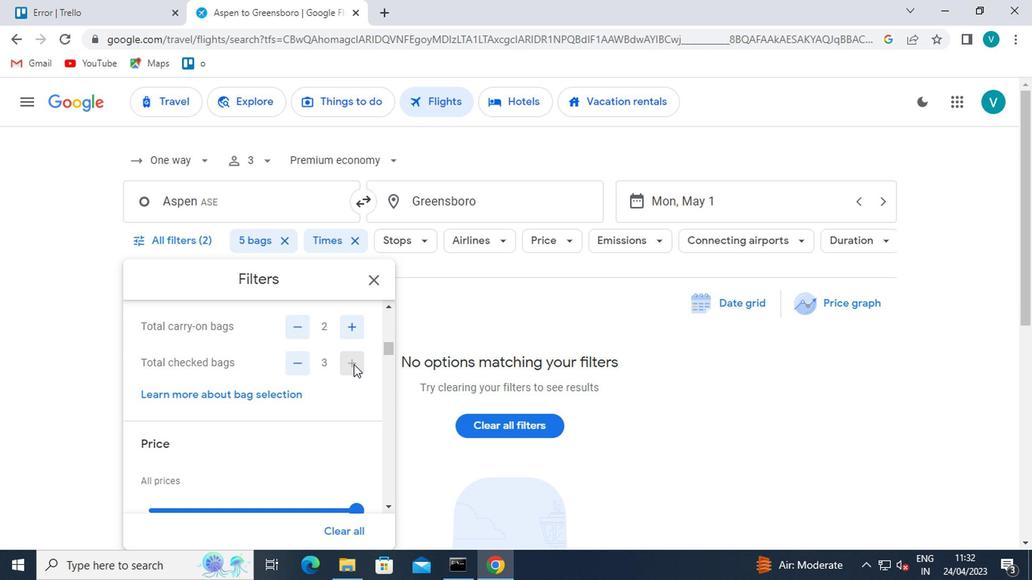 
Action: Mouse moved to (343, 371)
Screenshot: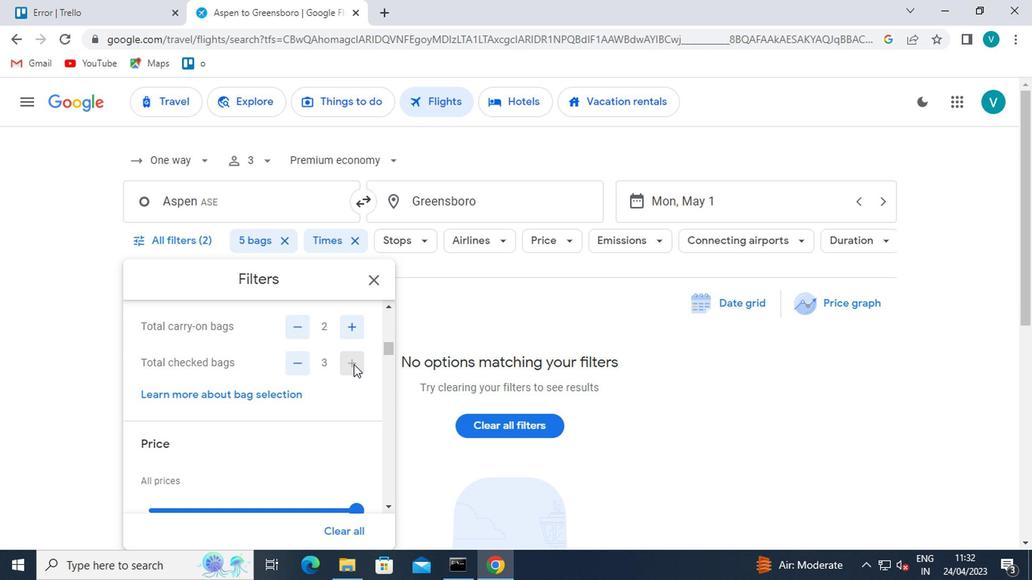 
Action: Mouse scrolled (343, 370) with delta (0, 0)
Screenshot: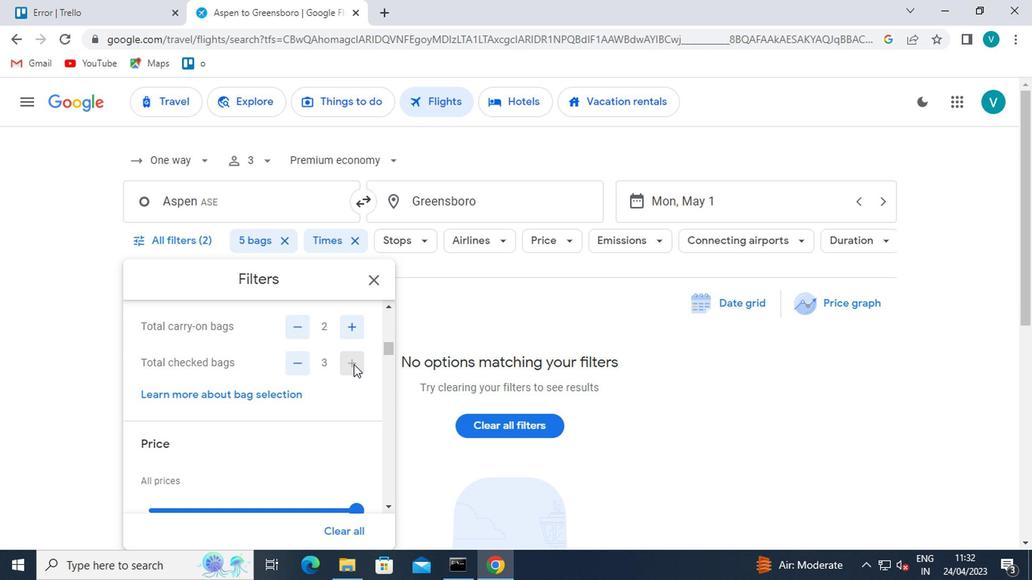 
Action: Mouse moved to (351, 364)
Screenshot: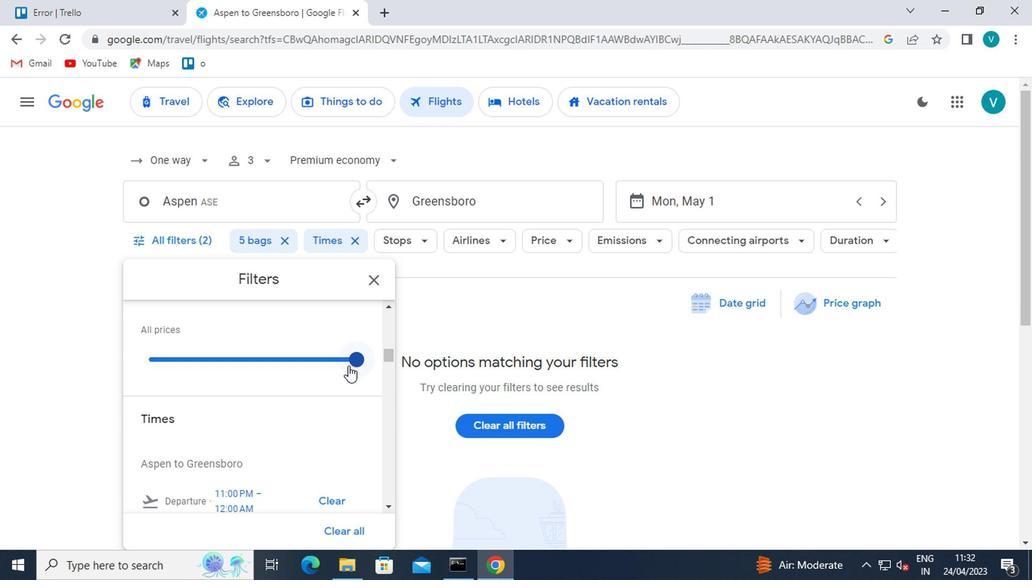 
Action: Mouse pressed left at (351, 364)
Screenshot: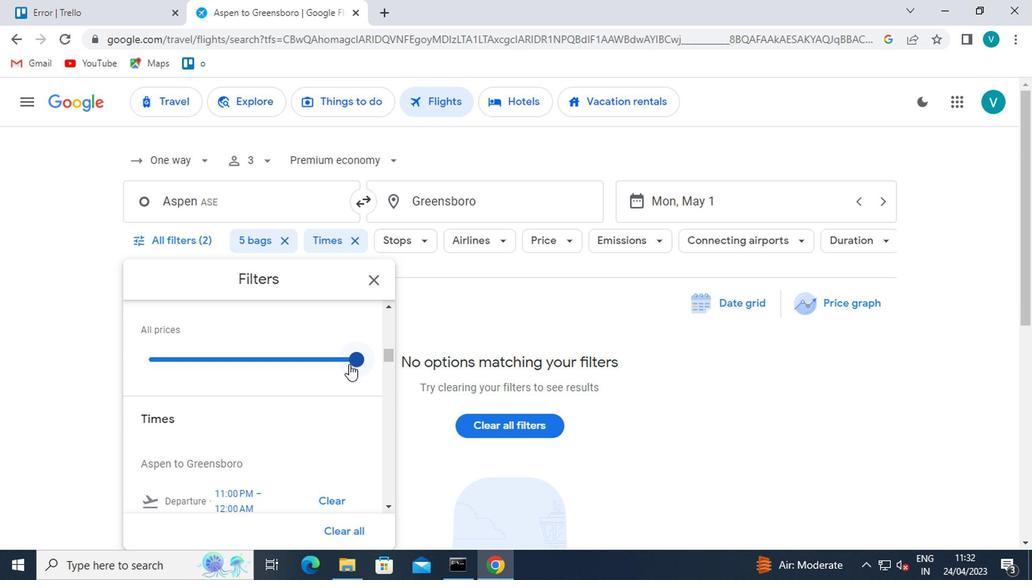 
Action: Mouse moved to (362, 371)
Screenshot: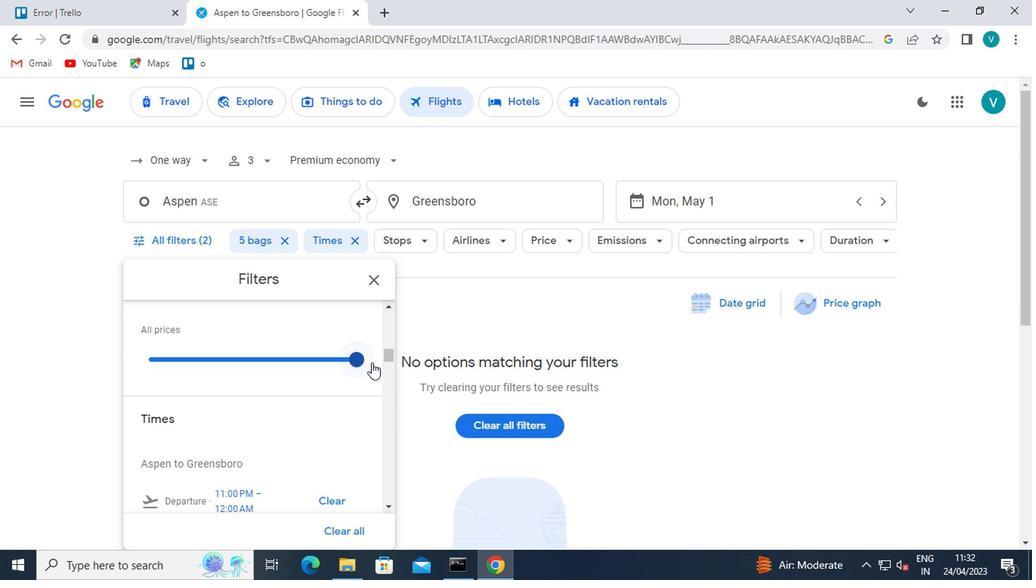 
Action: Mouse scrolled (362, 370) with delta (0, 0)
Screenshot: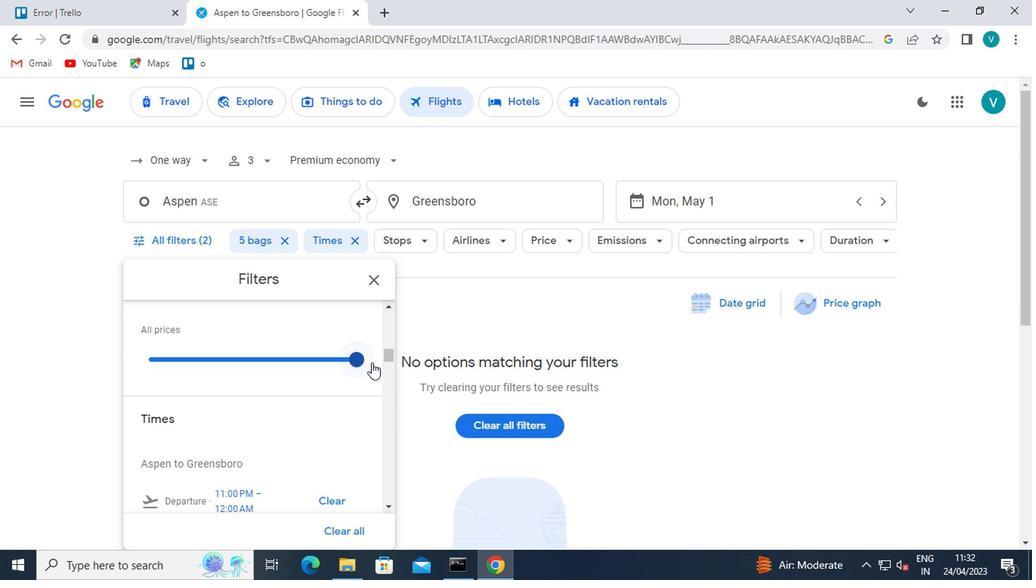 
Action: Mouse moved to (320, 382)
Screenshot: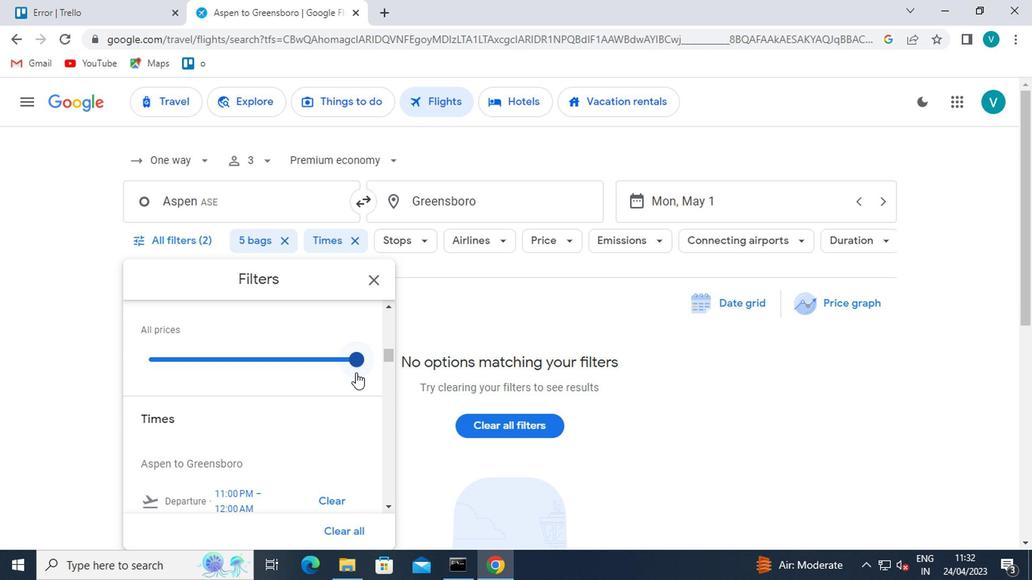 
Action: Mouse scrolled (320, 382) with delta (0, 0)
Screenshot: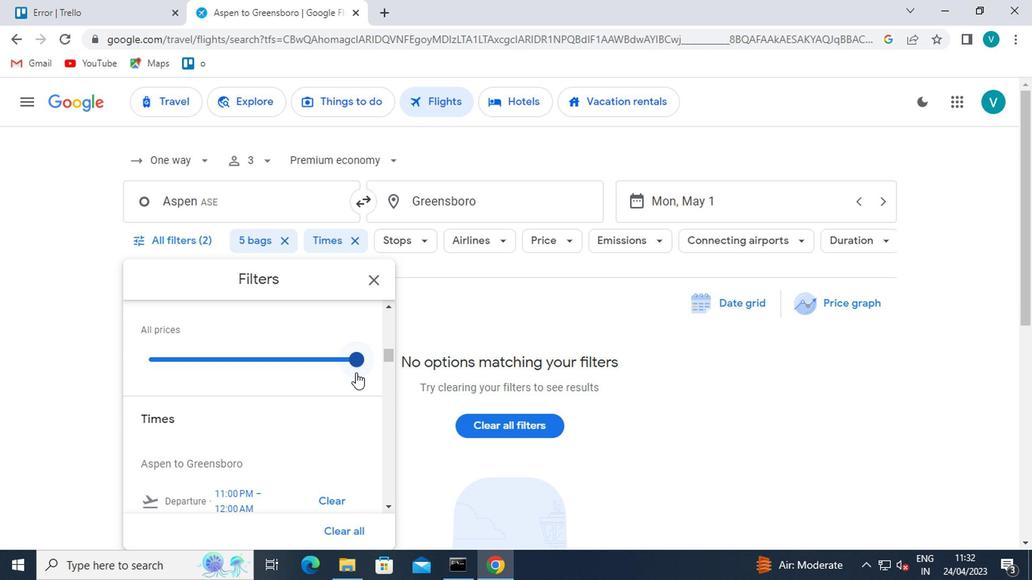 
Action: Mouse moved to (343, 382)
Screenshot: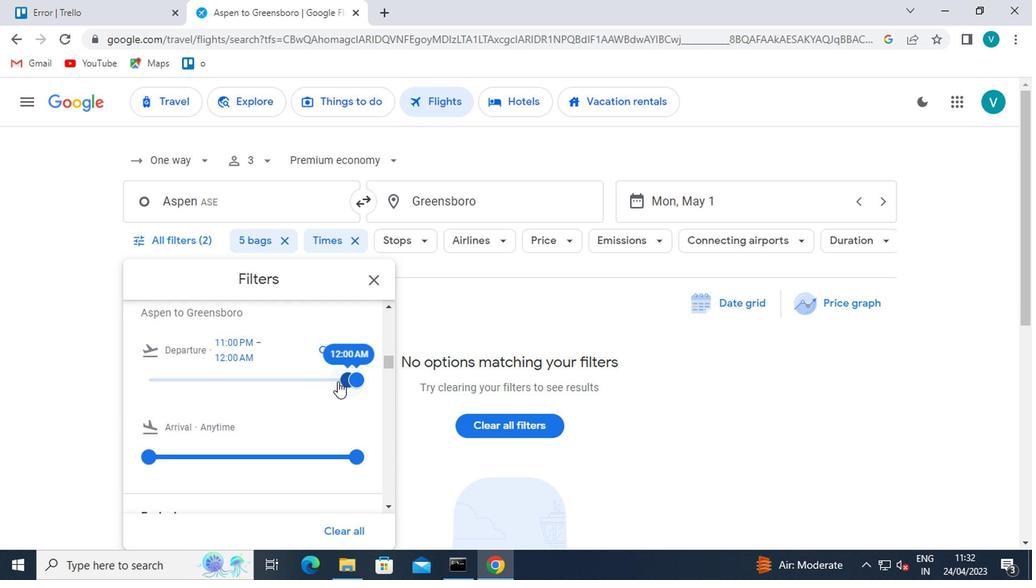 
Action: Mouse pressed left at (343, 382)
Screenshot: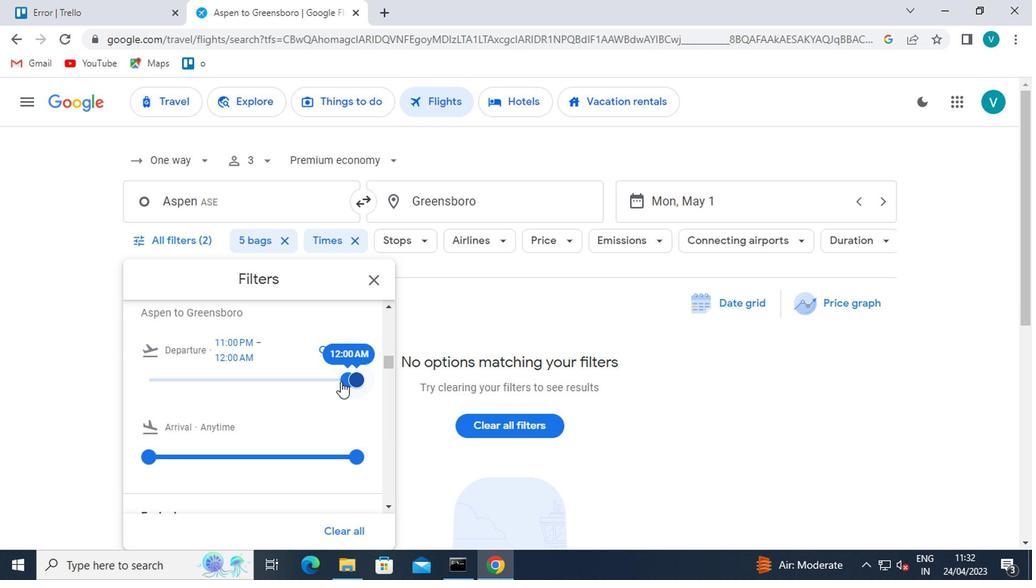 
Action: Mouse moved to (304, 392)
Screenshot: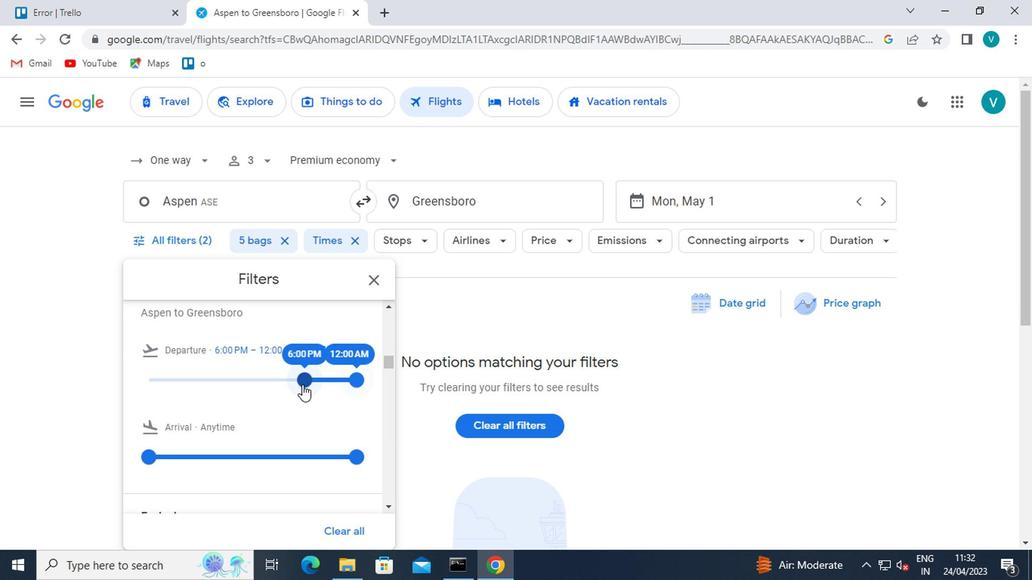 
